 Task: Add Attachment from Google Drive to Card Card0000000119 in Board Board0000000030 in Workspace WS0000000010 in Trello. Add Cover Orange to Card Card0000000119 in Board Board0000000030 in Workspace WS0000000010 in Trello. Add "Add Label …" with "Title" Title0000000119 to Button Button0000000119 to Card Card0000000119 in Board Board0000000030 in Workspace WS0000000010 in Trello. Add Description DS0000000119 to Card Card0000000119 in Board Board0000000030 in Workspace WS0000000010 in Trello. Add Comment CM0000000119 to Card Card0000000119 in Board Board0000000030 in Workspace WS0000000010 in Trello
Action: Mouse moved to (350, 500)
Screenshot: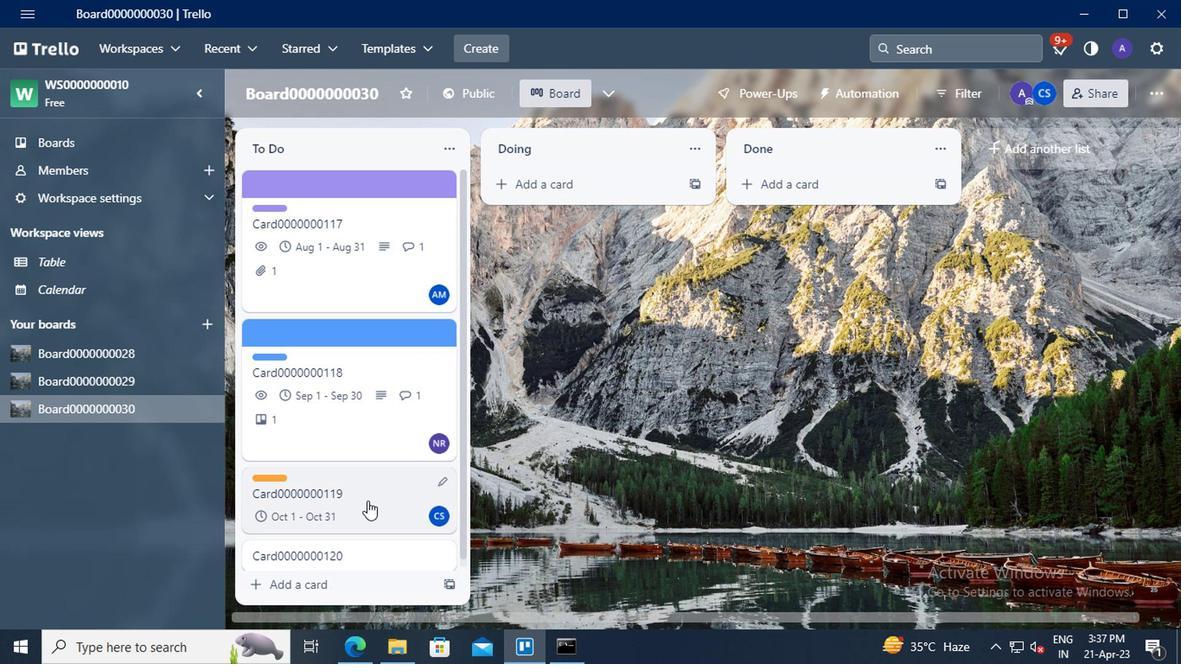 
Action: Mouse pressed left at (350, 500)
Screenshot: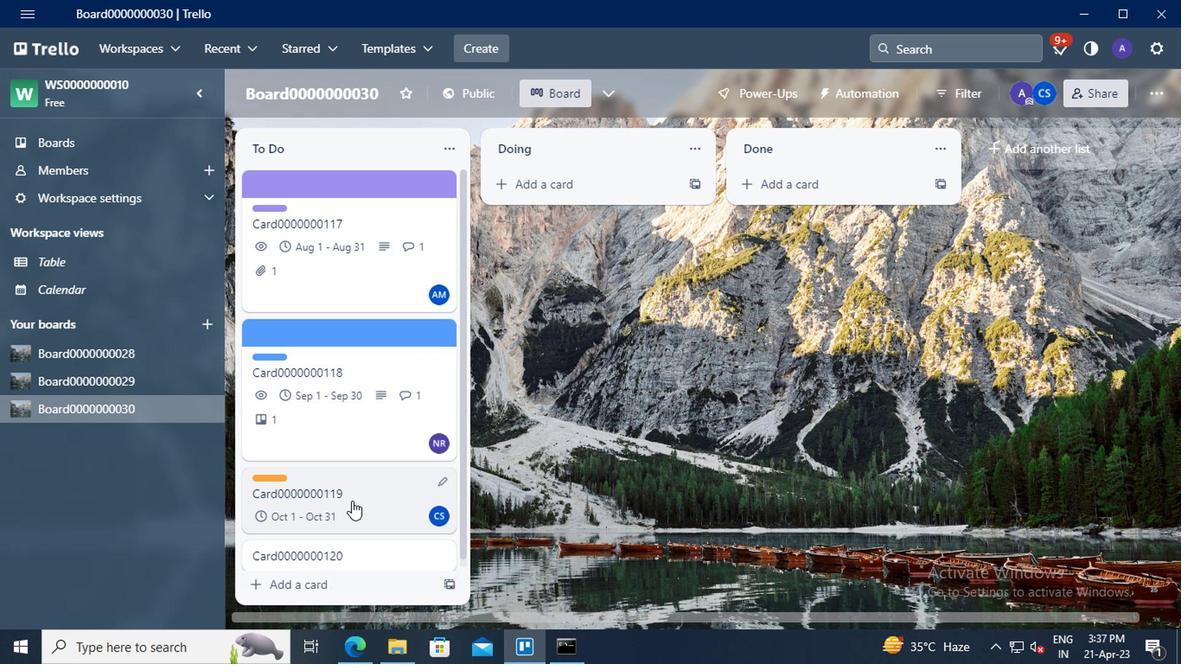 
Action: Mouse moved to (809, 369)
Screenshot: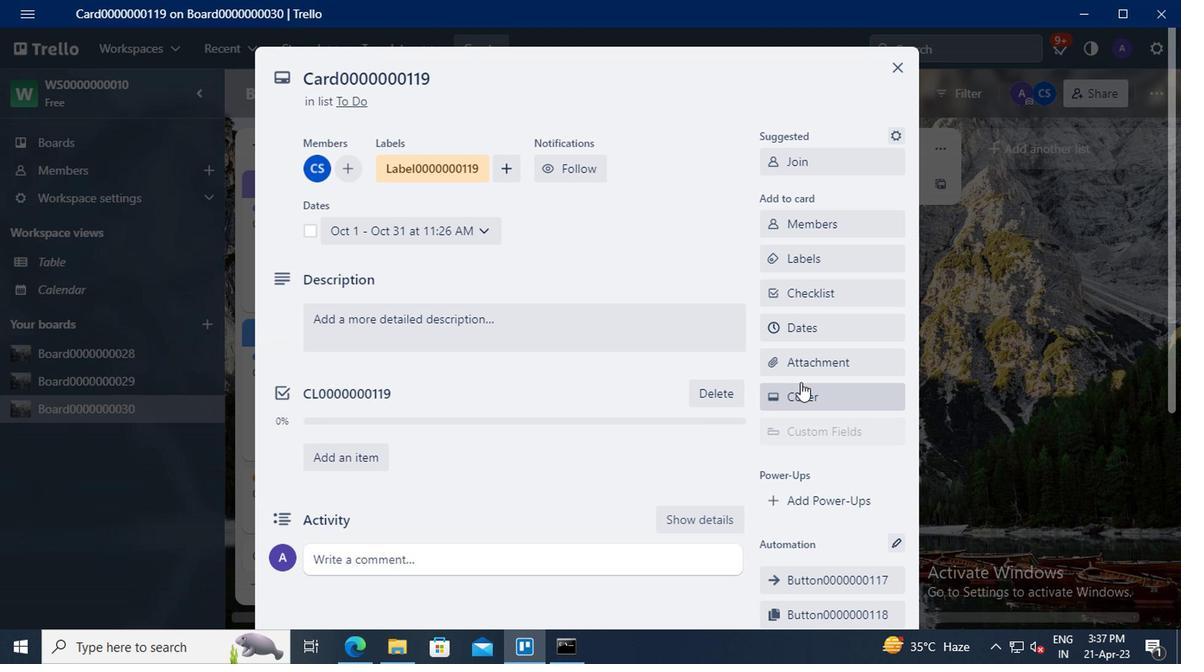 
Action: Mouse pressed left at (809, 369)
Screenshot: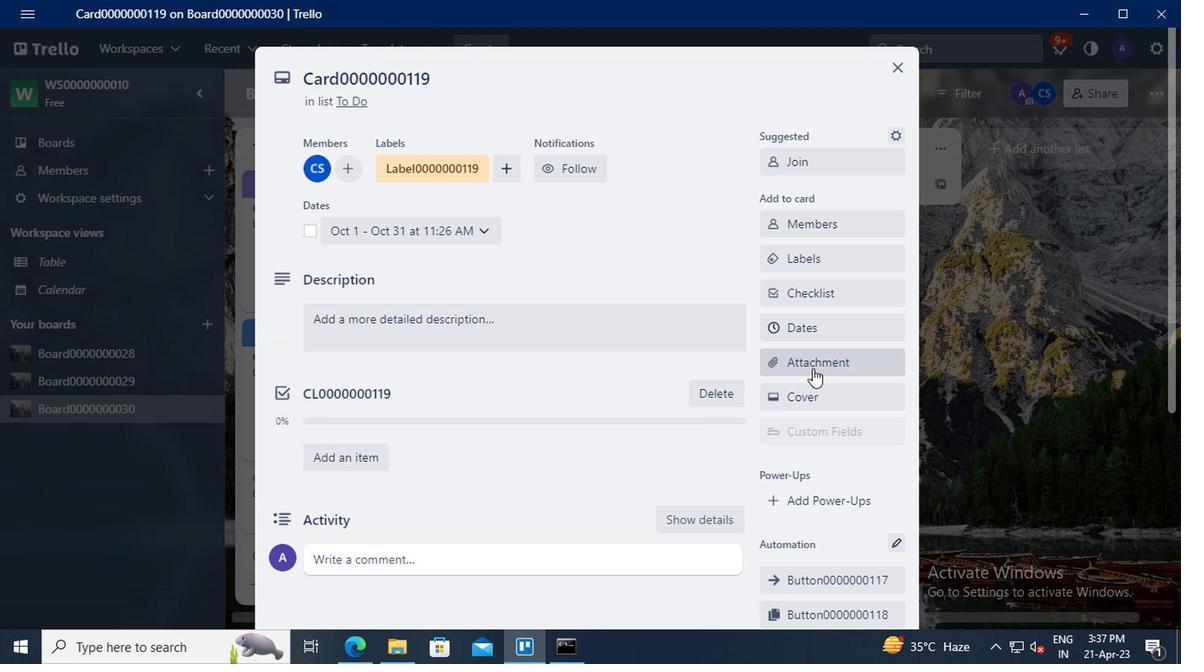 
Action: Mouse moved to (820, 205)
Screenshot: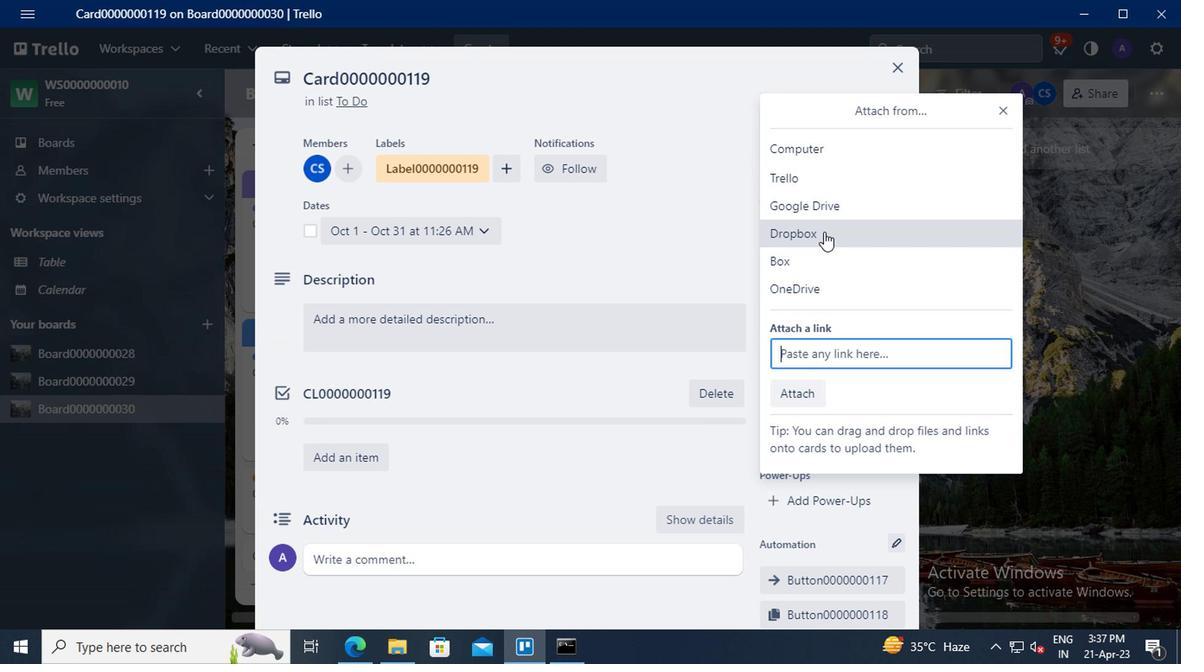 
Action: Mouse pressed left at (820, 205)
Screenshot: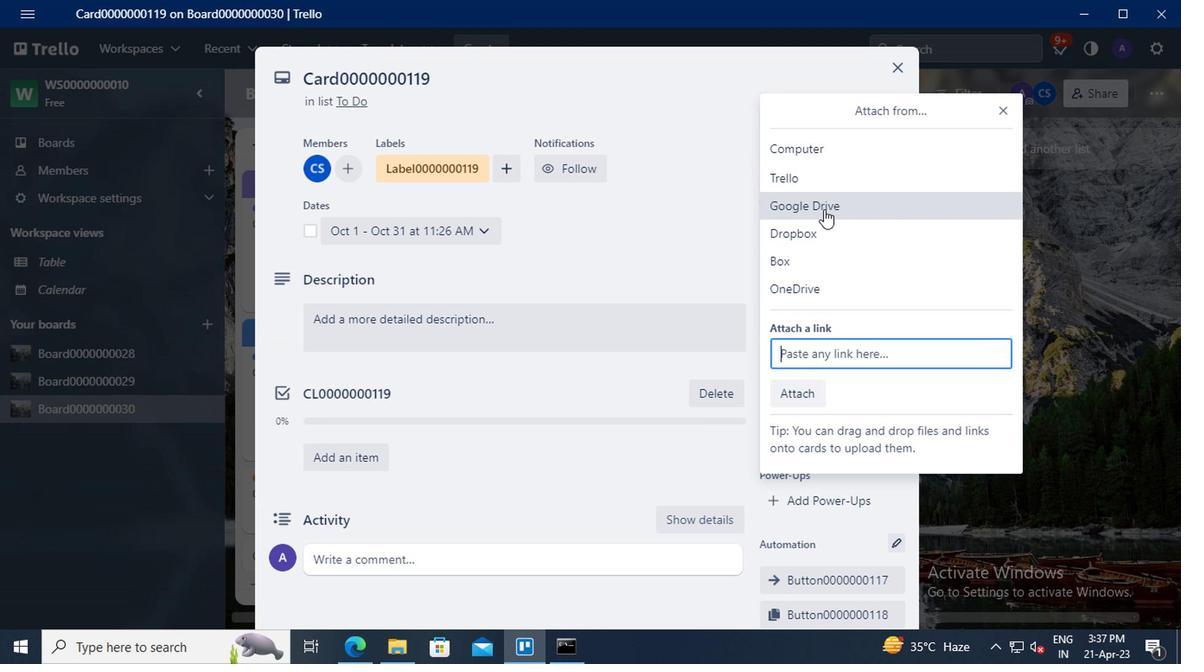 
Action: Mouse moved to (261, 292)
Screenshot: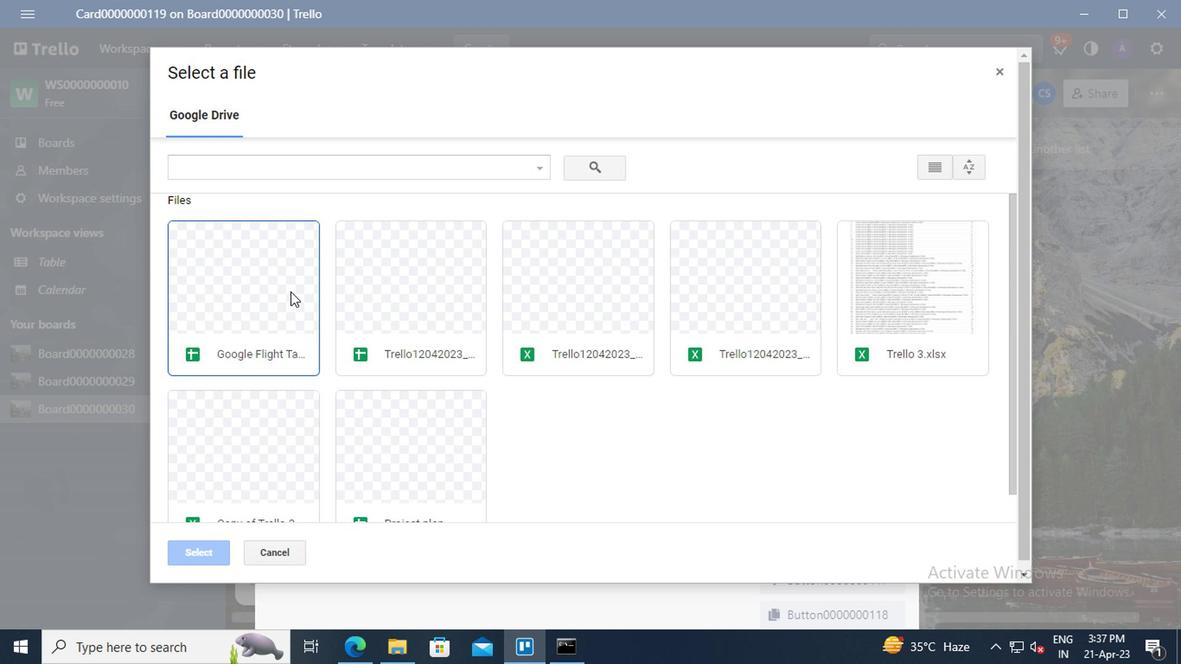 
Action: Mouse pressed left at (261, 292)
Screenshot: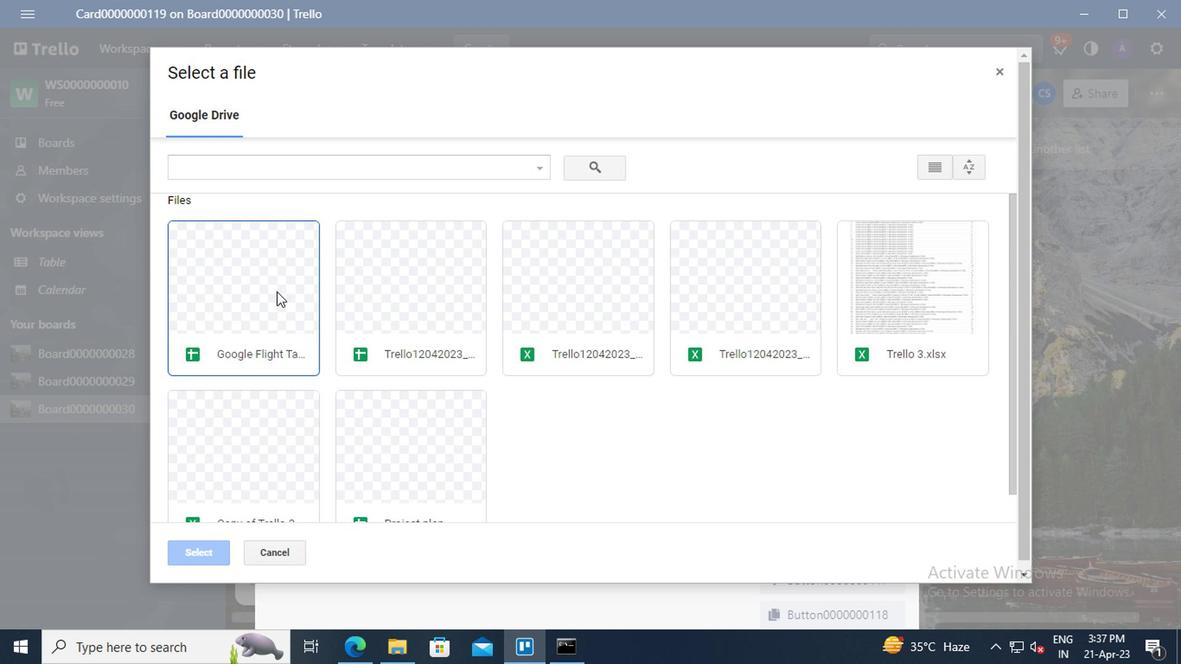 
Action: Mouse moved to (208, 555)
Screenshot: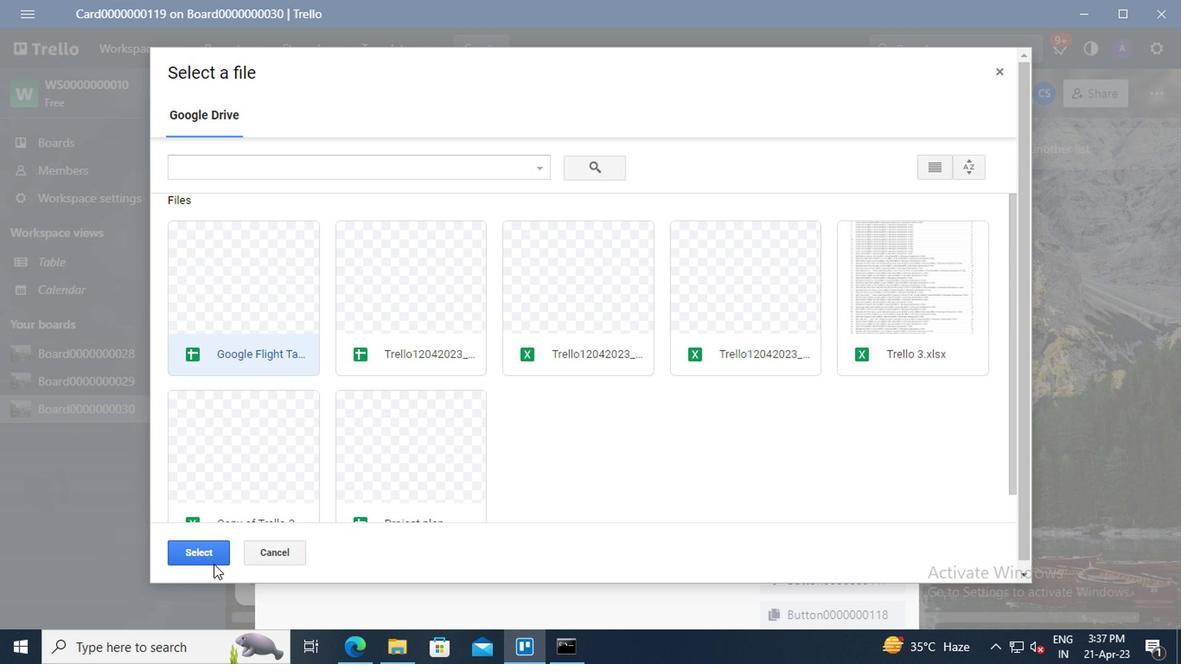 
Action: Mouse pressed left at (208, 555)
Screenshot: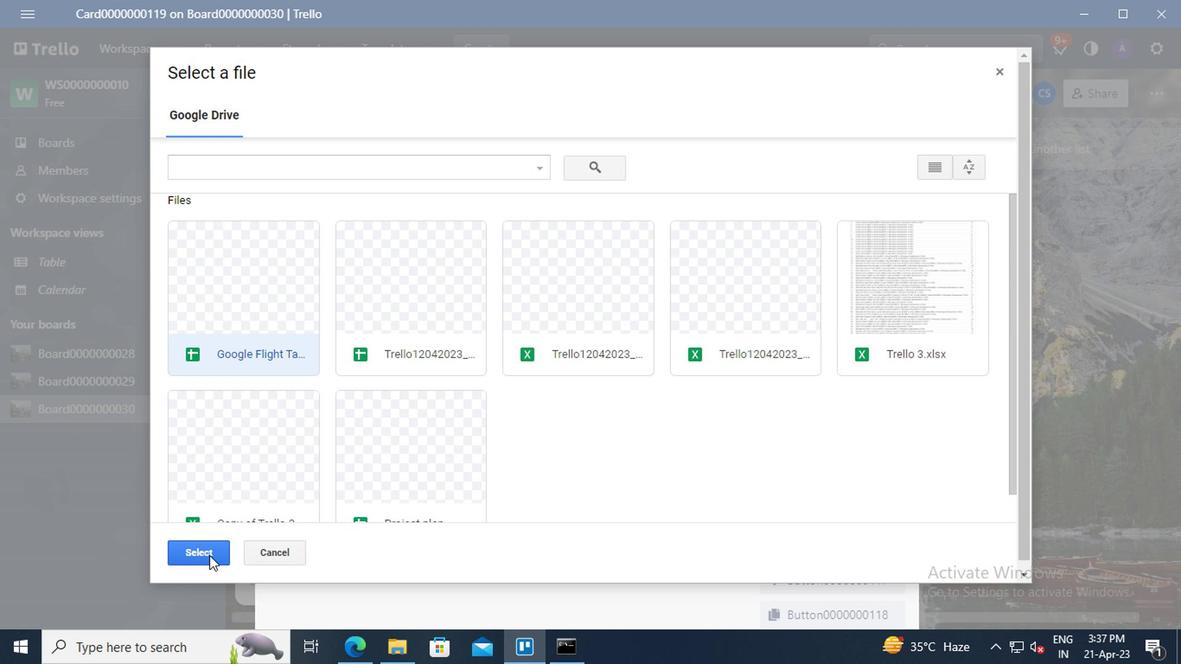 
Action: Mouse moved to (795, 398)
Screenshot: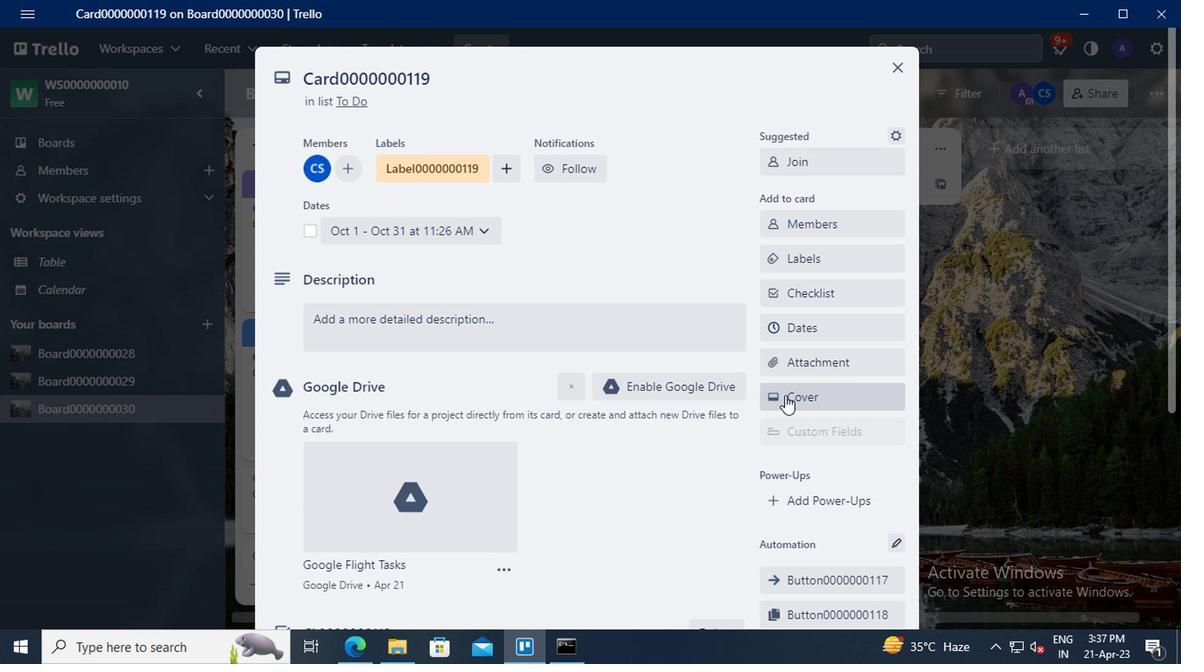 
Action: Mouse pressed left at (795, 398)
Screenshot: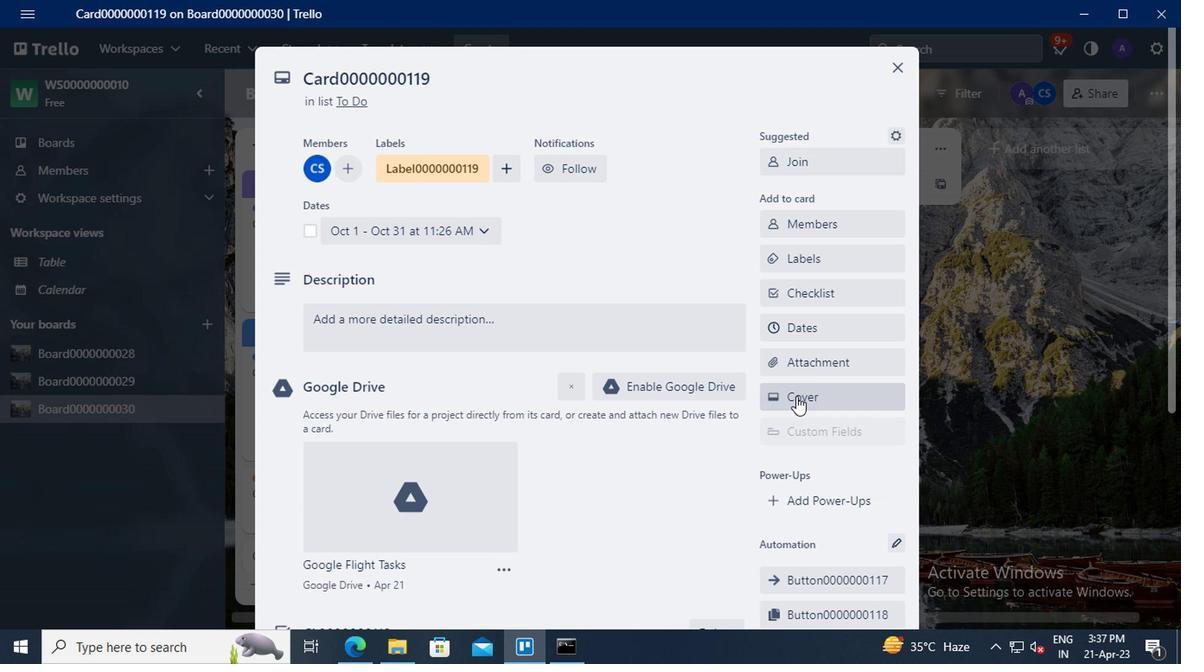 
Action: Mouse moved to (889, 286)
Screenshot: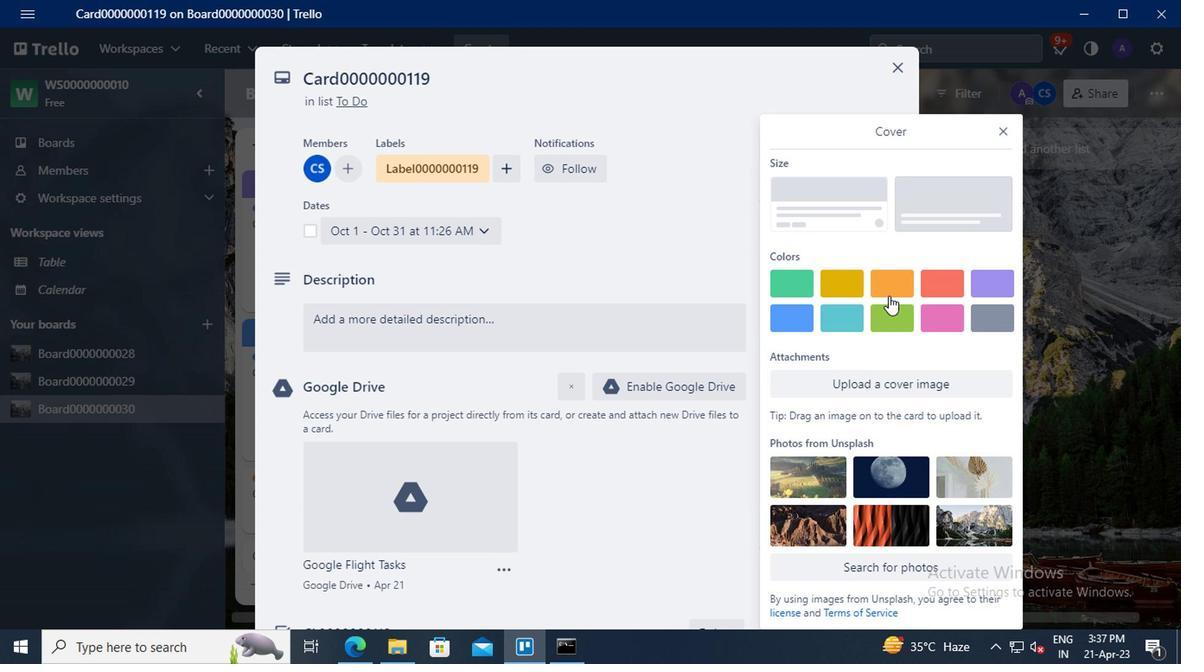 
Action: Mouse pressed left at (889, 286)
Screenshot: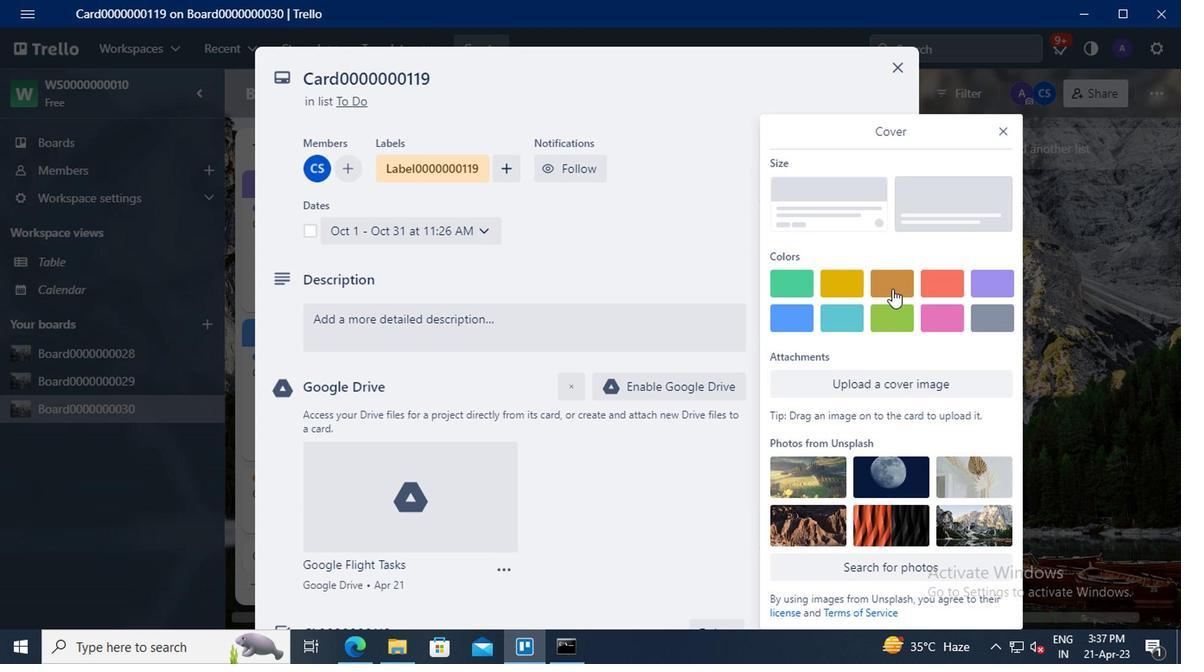 
Action: Mouse moved to (999, 101)
Screenshot: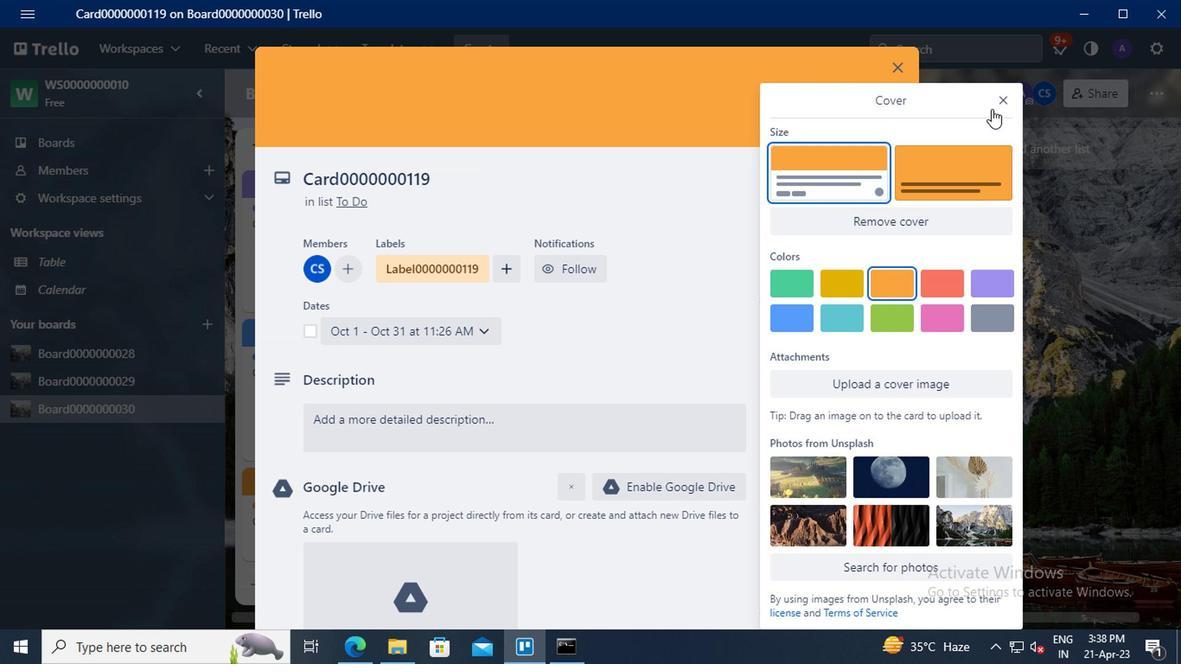 
Action: Mouse pressed left at (999, 101)
Screenshot: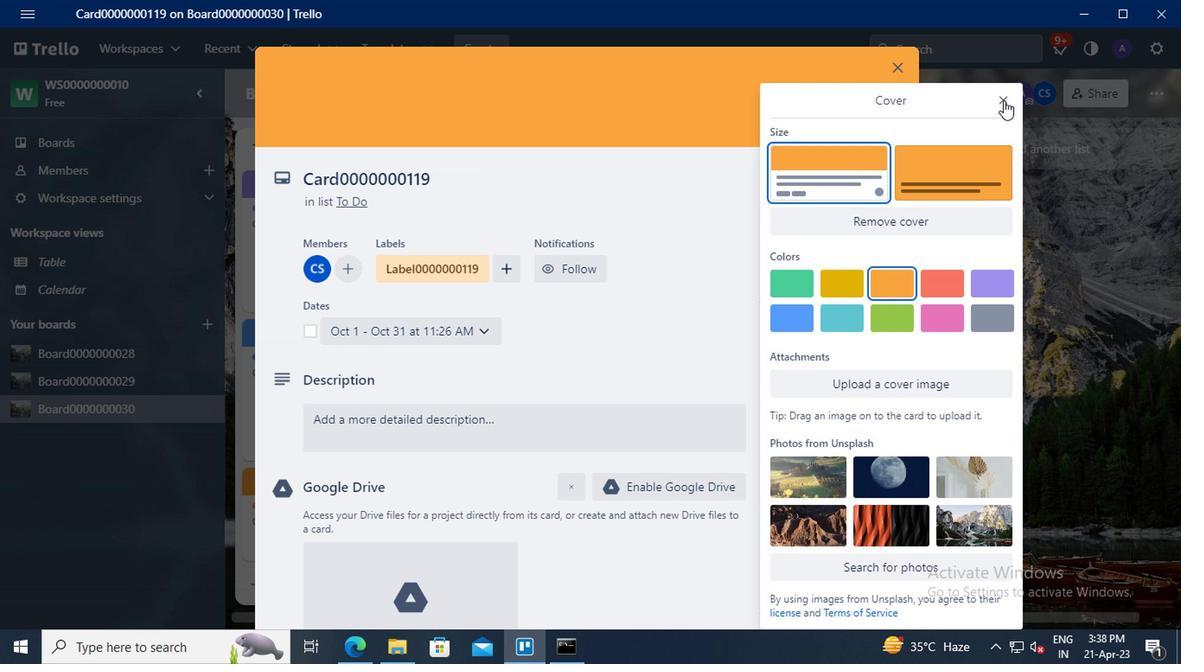 
Action: Mouse moved to (841, 326)
Screenshot: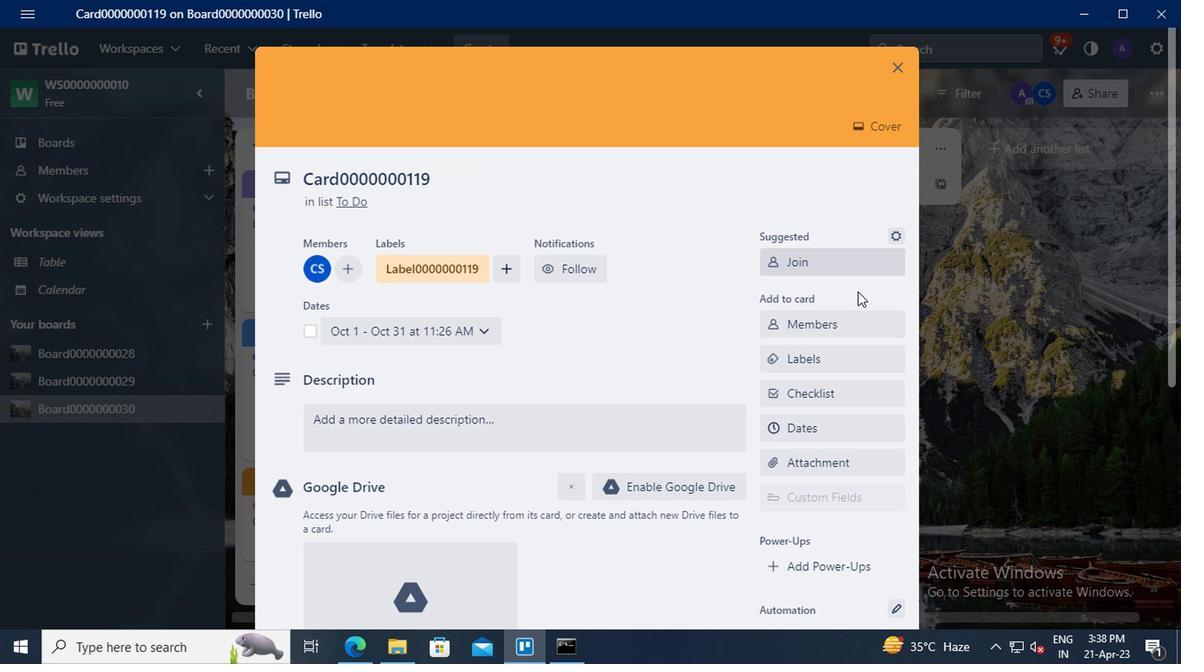 
Action: Mouse scrolled (841, 326) with delta (0, 0)
Screenshot: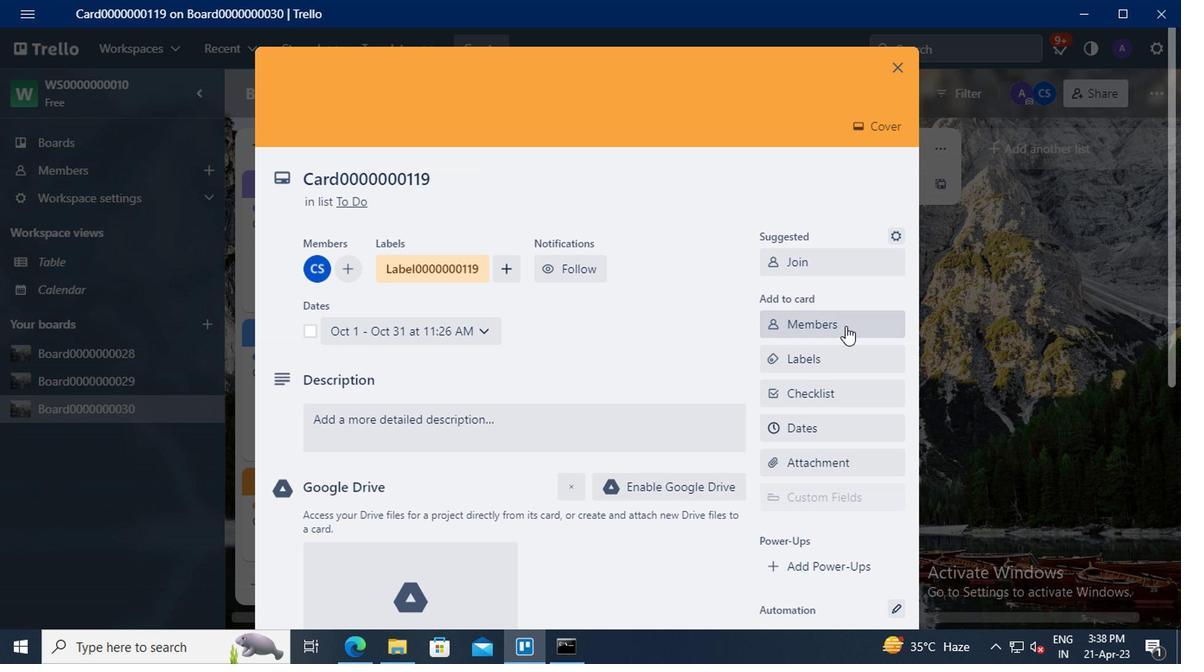 
Action: Mouse scrolled (841, 326) with delta (0, 0)
Screenshot: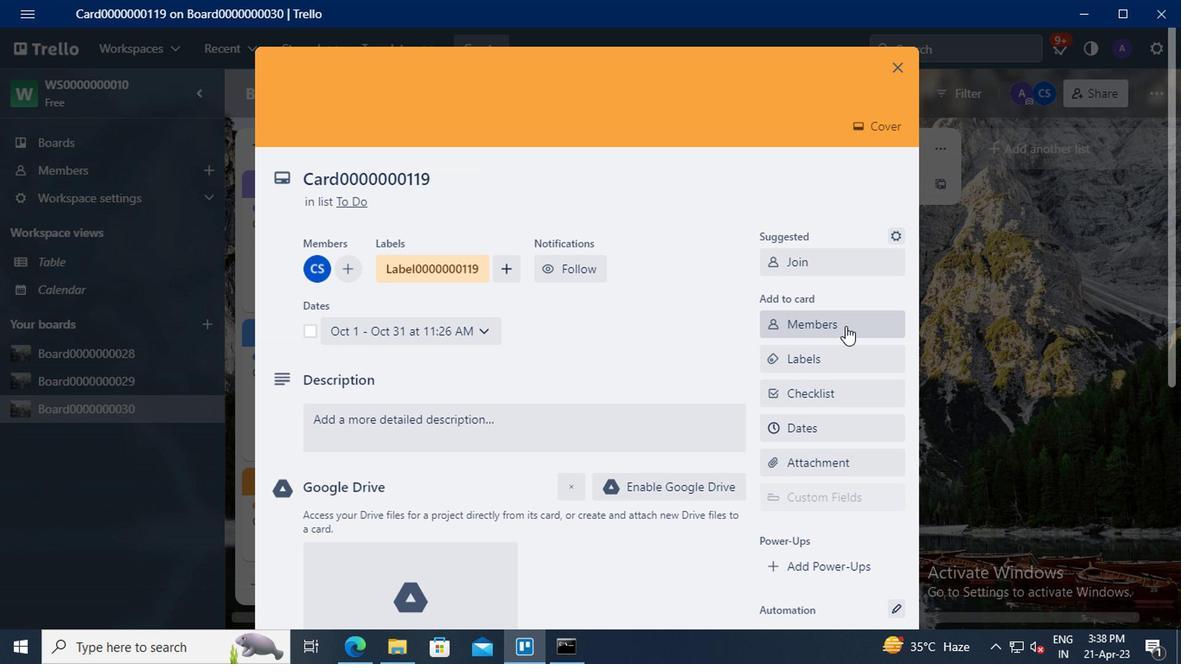 
Action: Mouse scrolled (841, 326) with delta (0, 0)
Screenshot: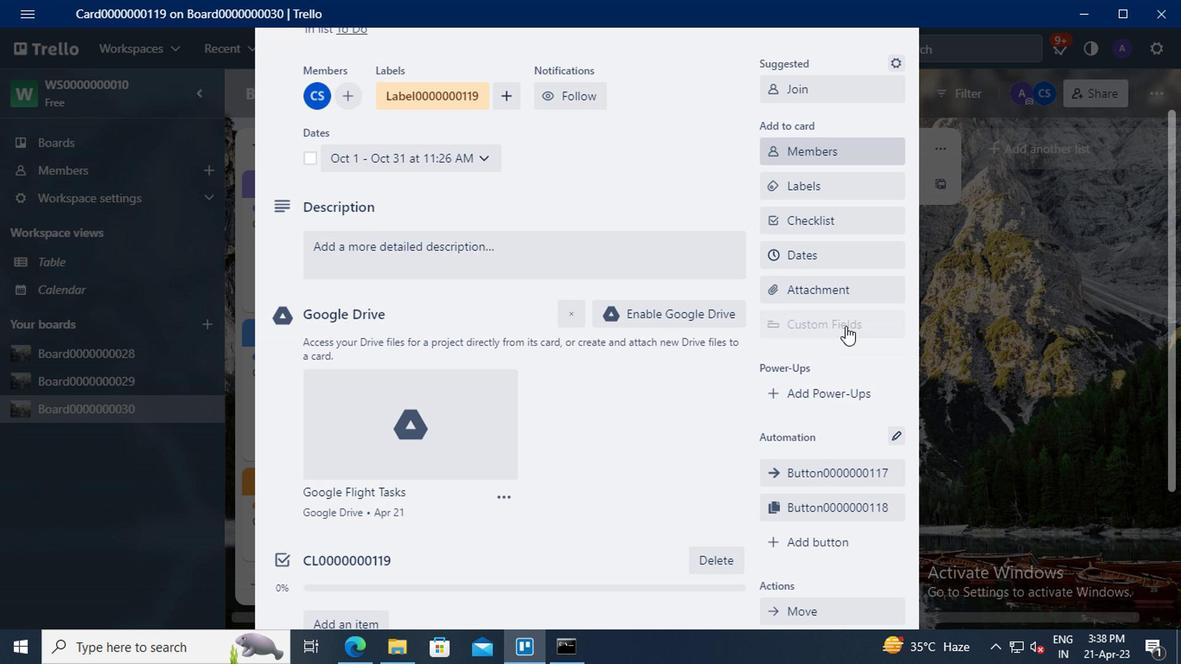 
Action: Mouse moved to (838, 458)
Screenshot: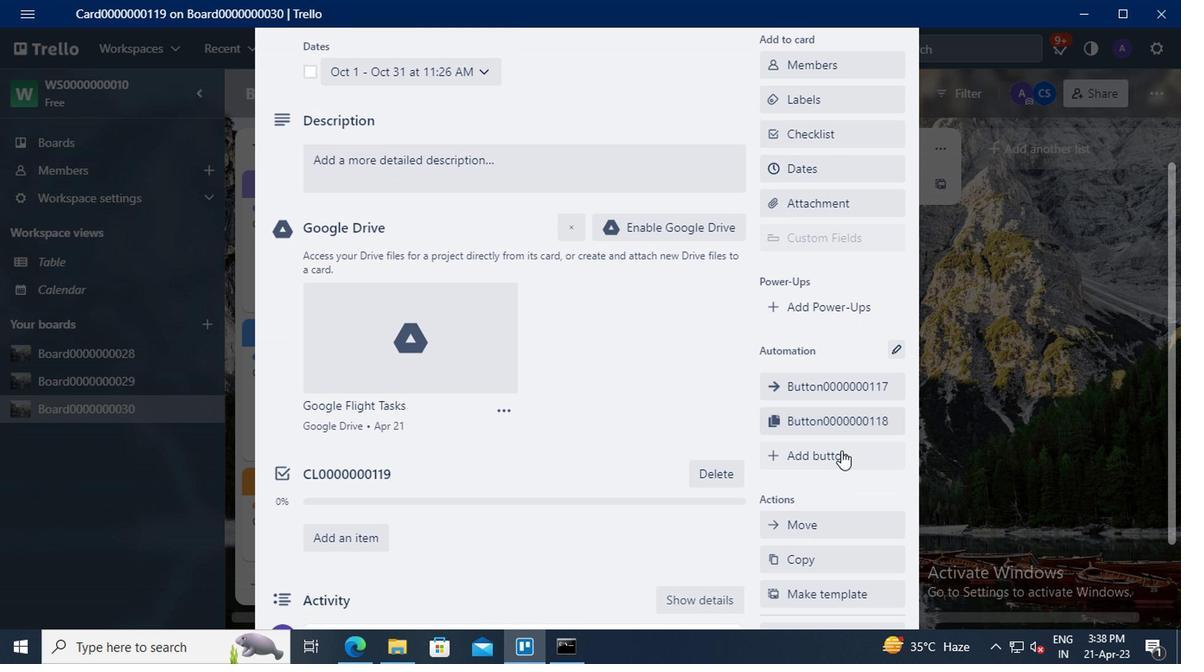 
Action: Mouse pressed left at (838, 458)
Screenshot: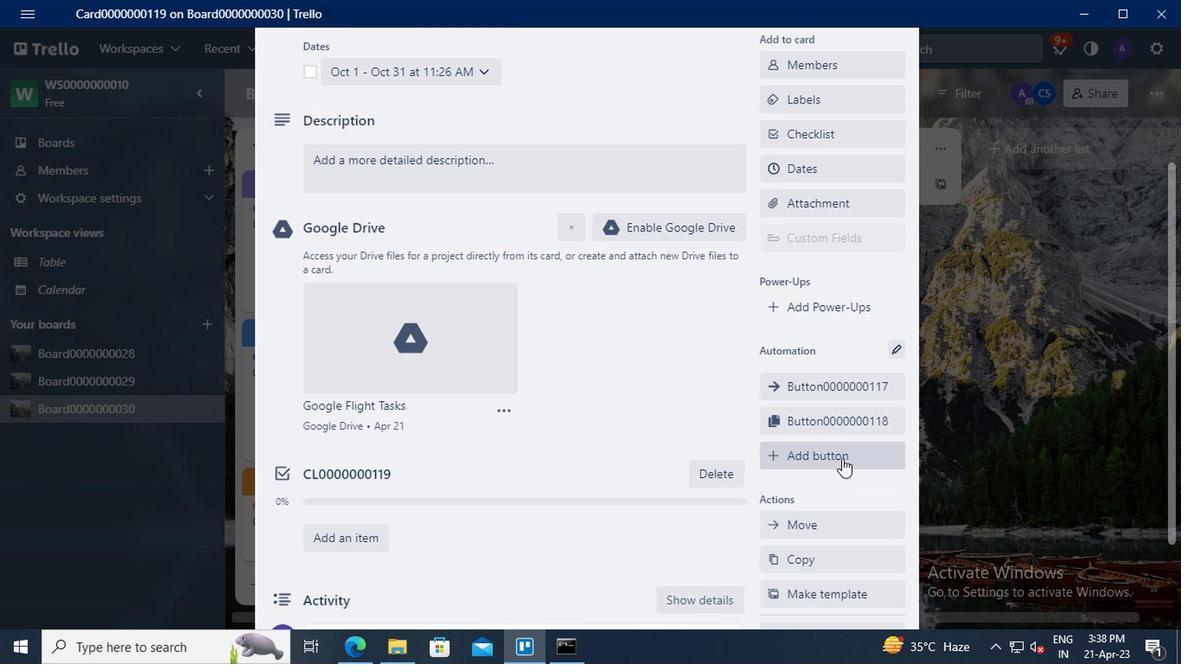 
Action: Mouse moved to (832, 234)
Screenshot: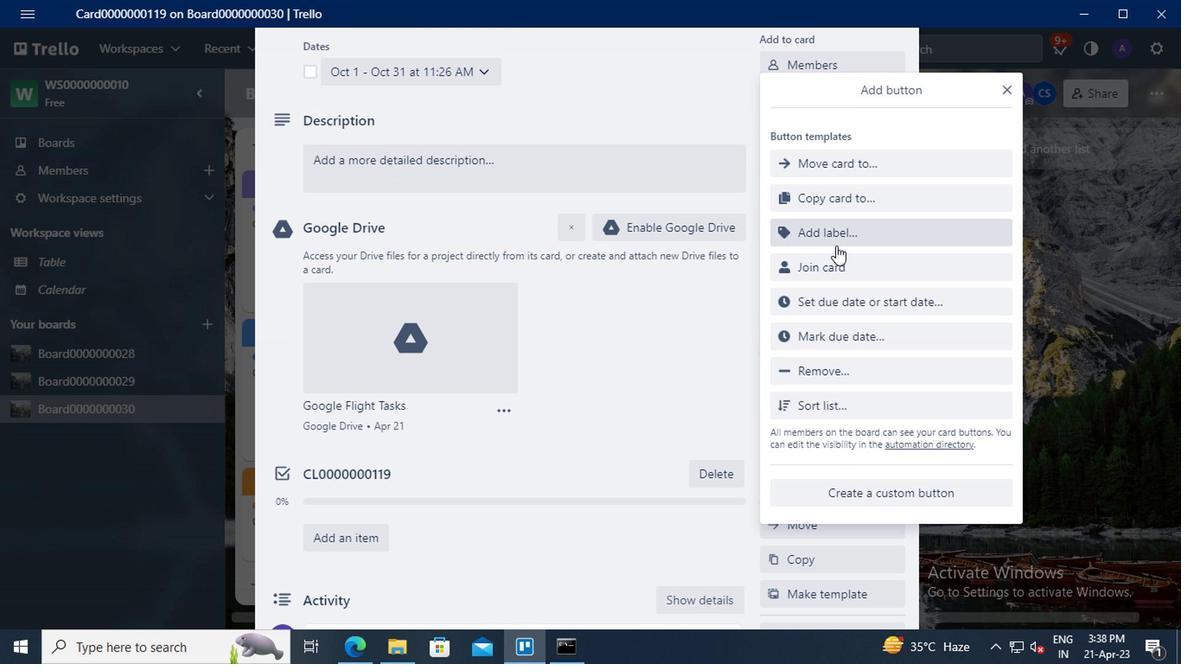 
Action: Mouse pressed left at (832, 234)
Screenshot: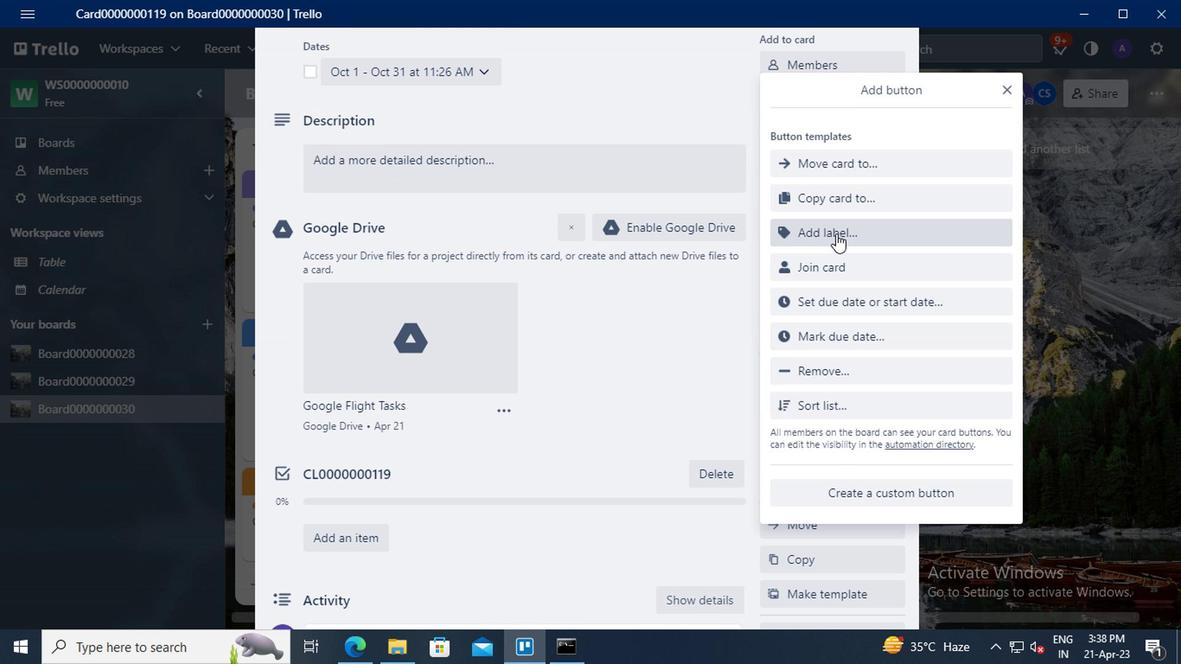 
Action: Mouse moved to (837, 188)
Screenshot: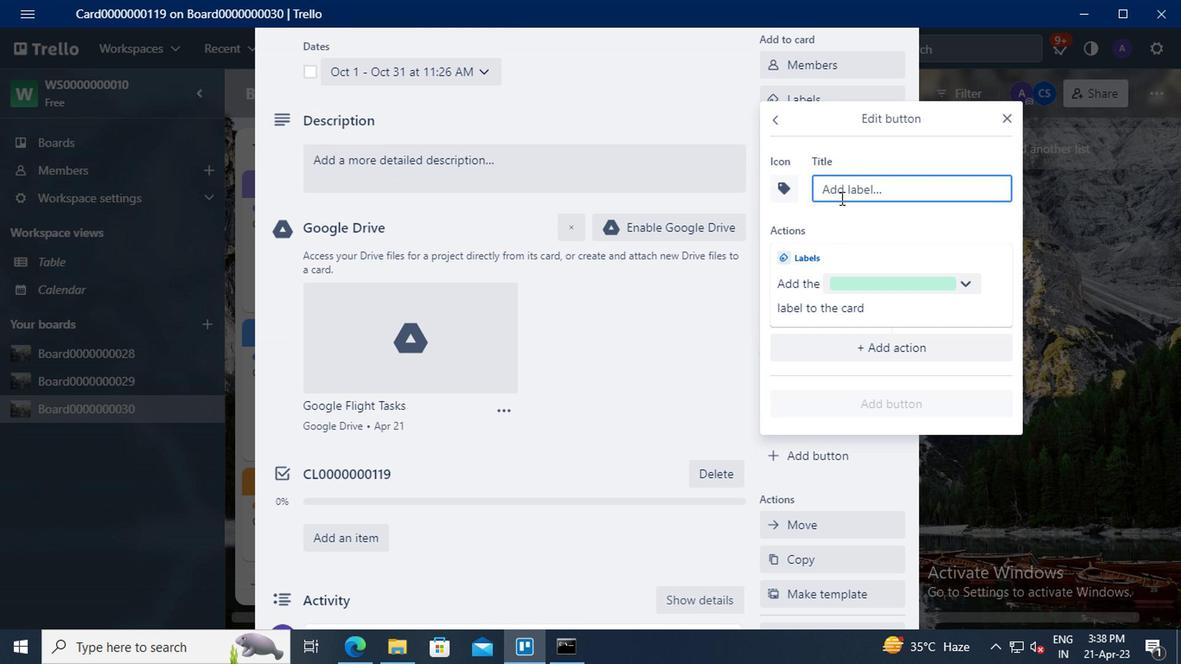 
Action: Mouse pressed left at (837, 188)
Screenshot: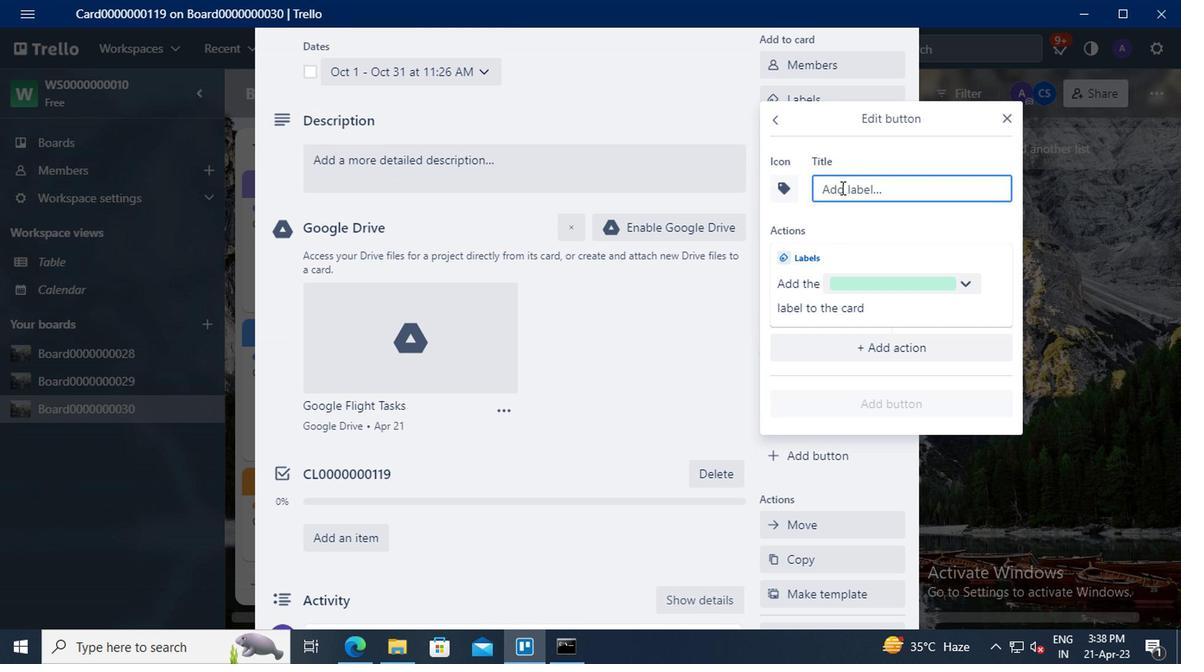 
Action: Key pressed <Key.shift>TITLE0000000119
Screenshot: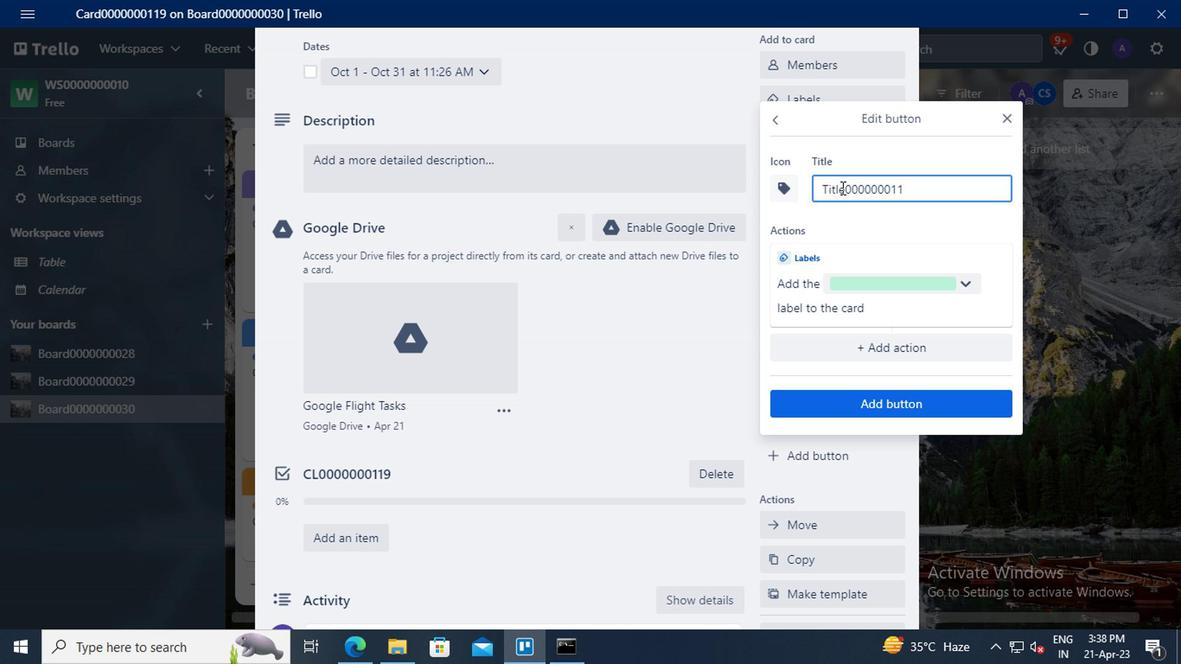 
Action: Mouse moved to (872, 404)
Screenshot: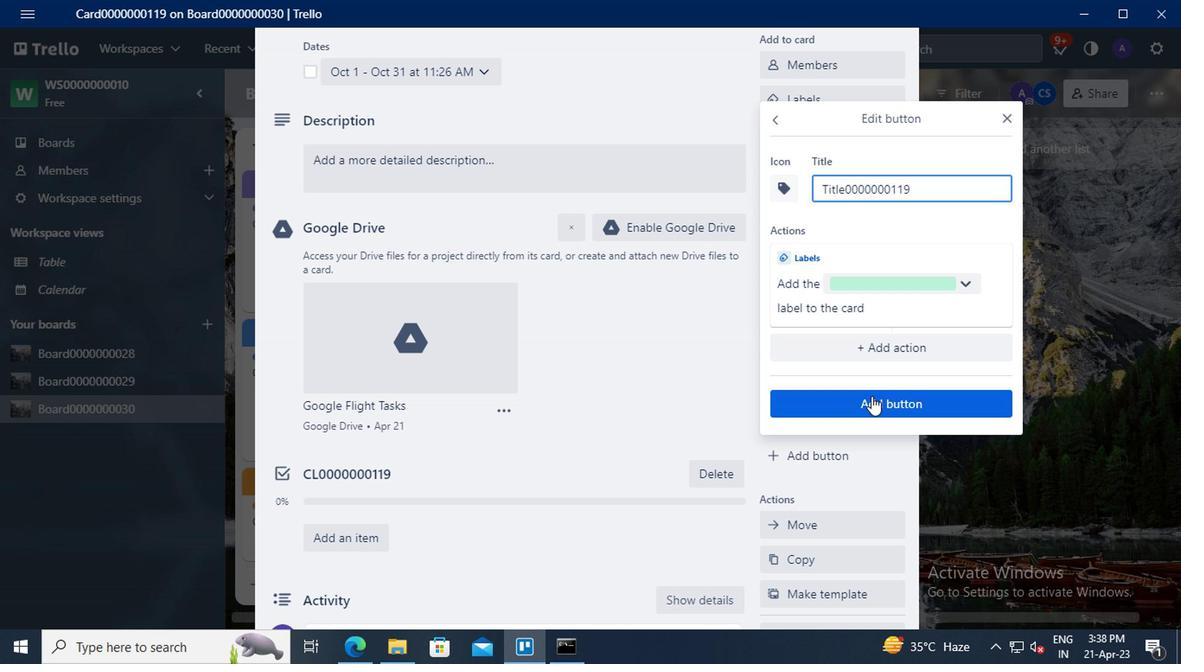 
Action: Mouse pressed left at (872, 404)
Screenshot: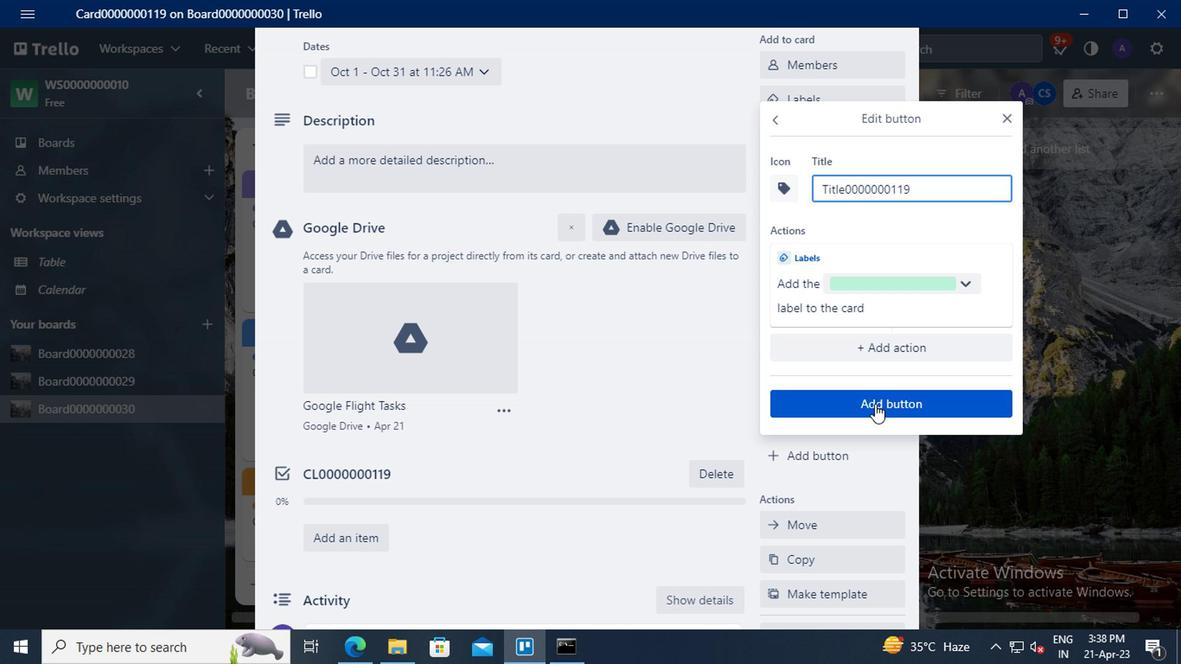 
Action: Mouse moved to (600, 421)
Screenshot: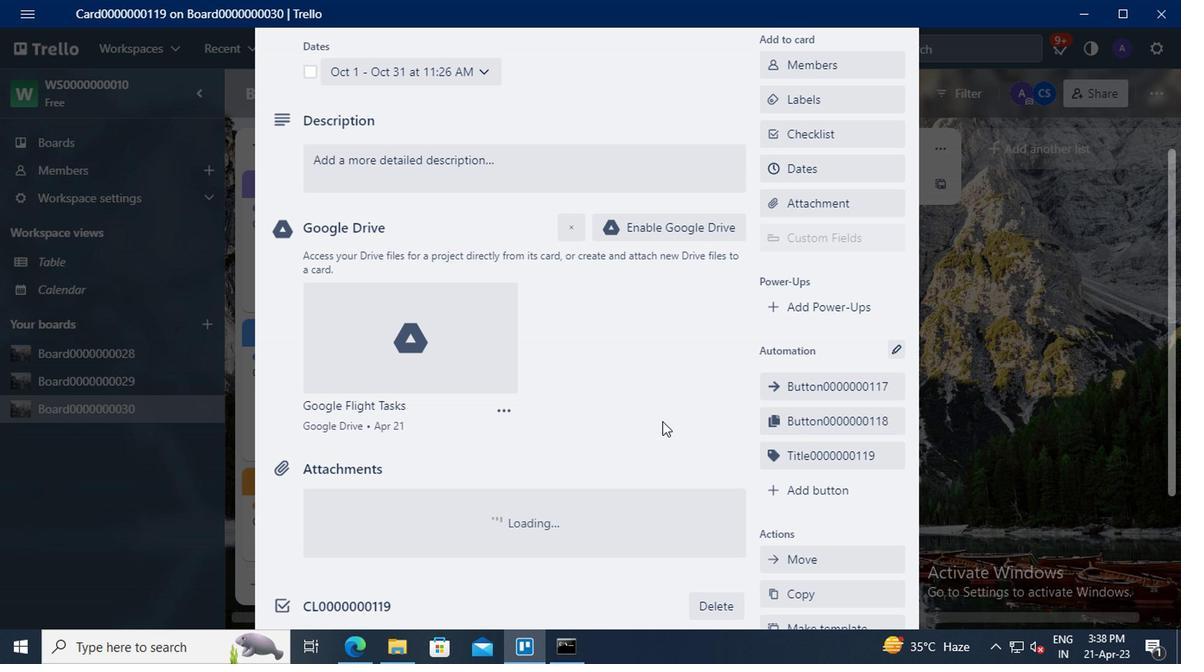 
Action: Mouse scrolled (600, 422) with delta (0, 0)
Screenshot: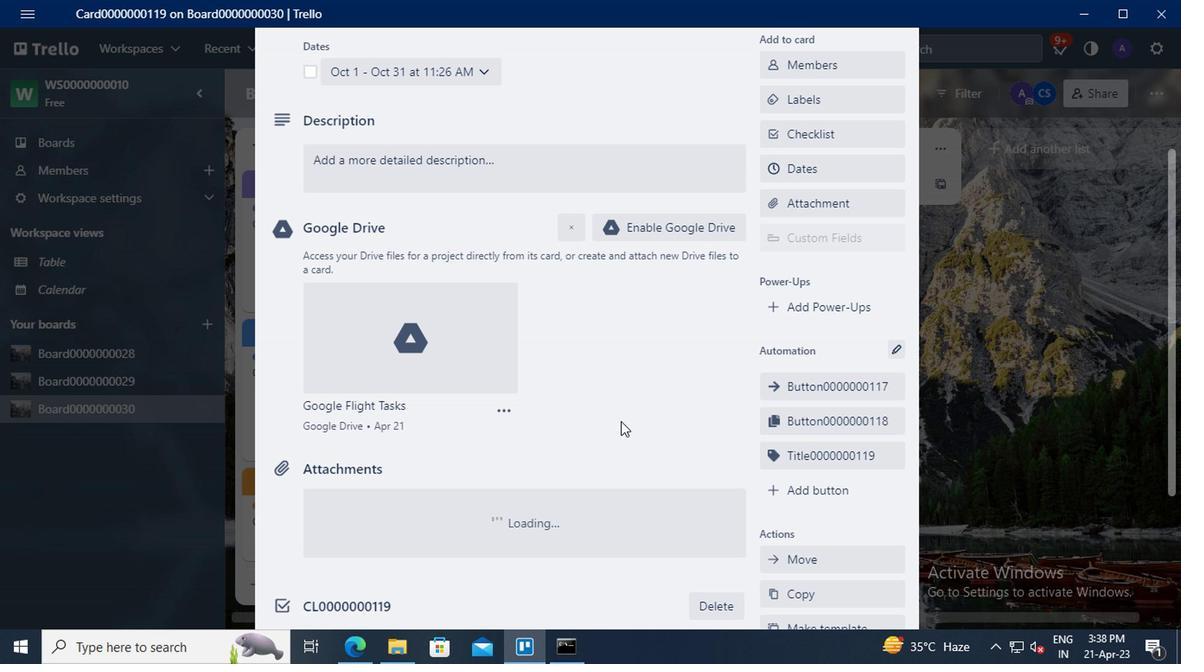 
Action: Mouse scrolled (600, 422) with delta (0, 0)
Screenshot: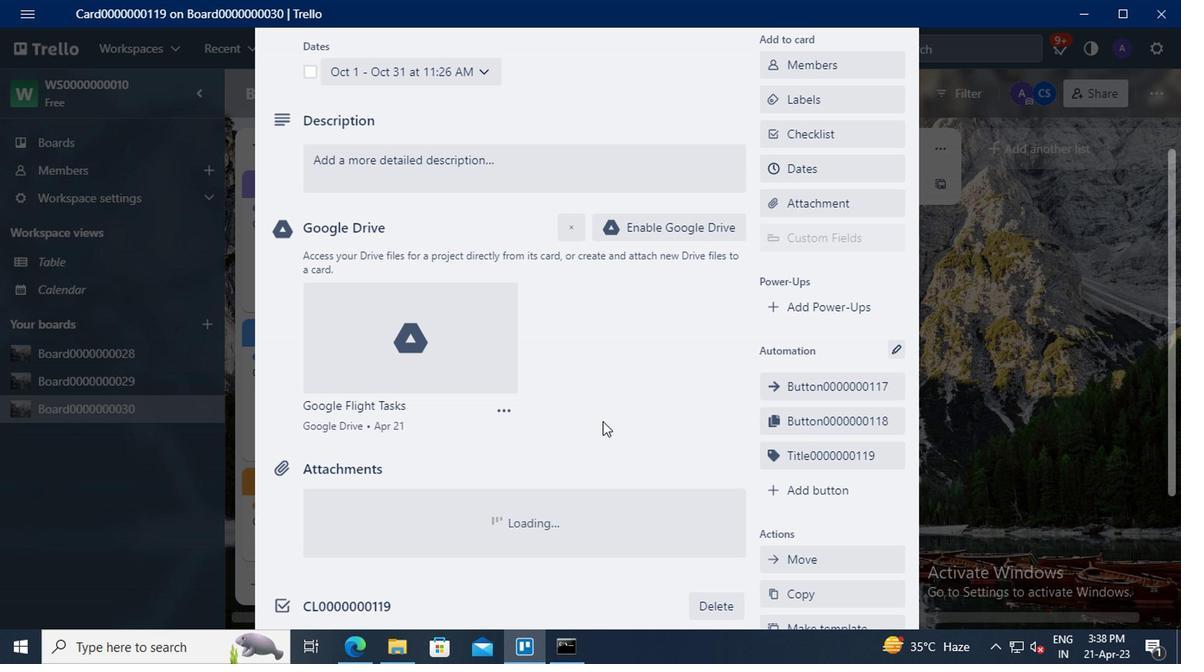 
Action: Mouse moved to (366, 343)
Screenshot: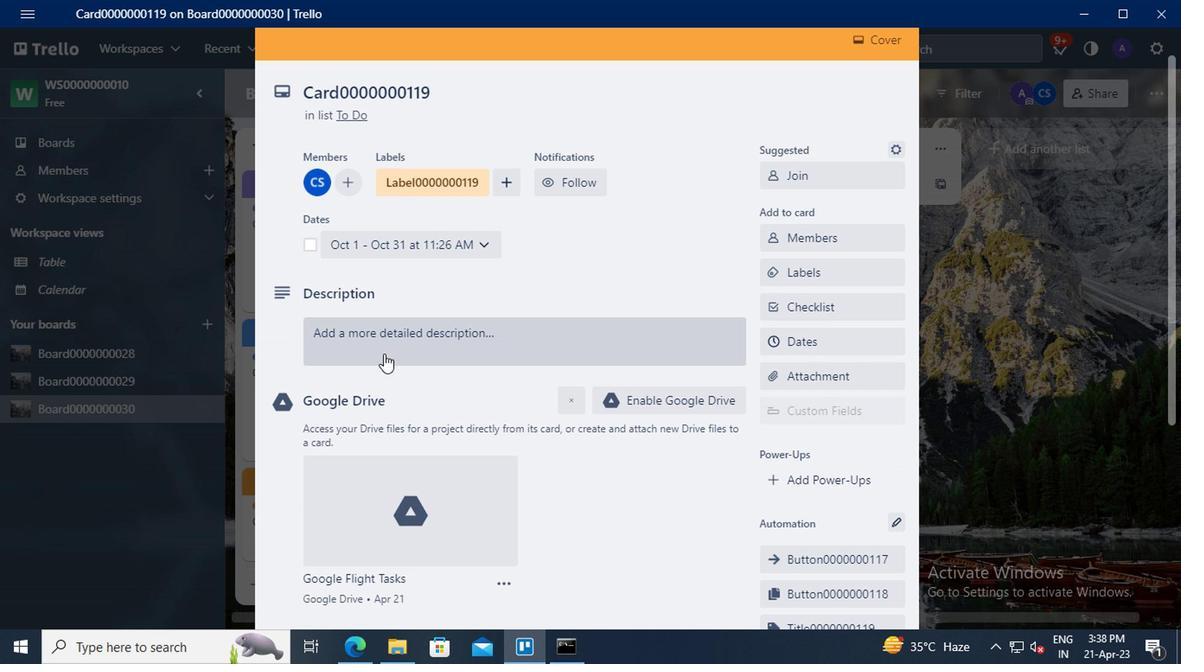 
Action: Mouse pressed left at (366, 343)
Screenshot: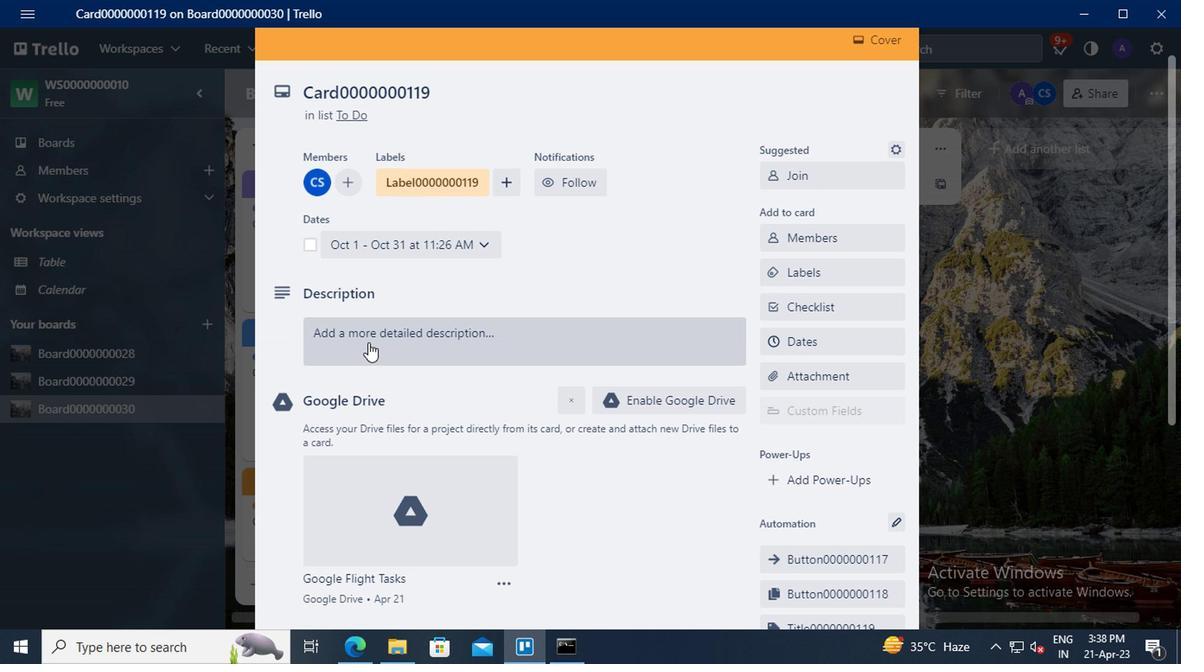 
Action: Mouse moved to (328, 395)
Screenshot: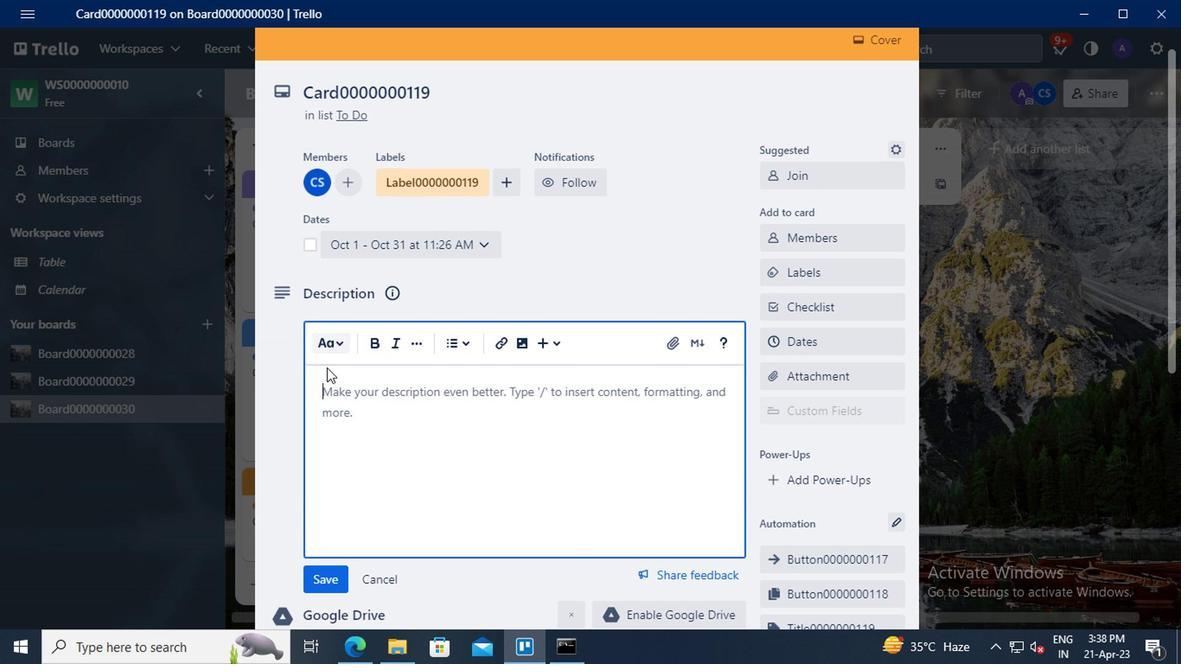 
Action: Mouse pressed left at (328, 395)
Screenshot: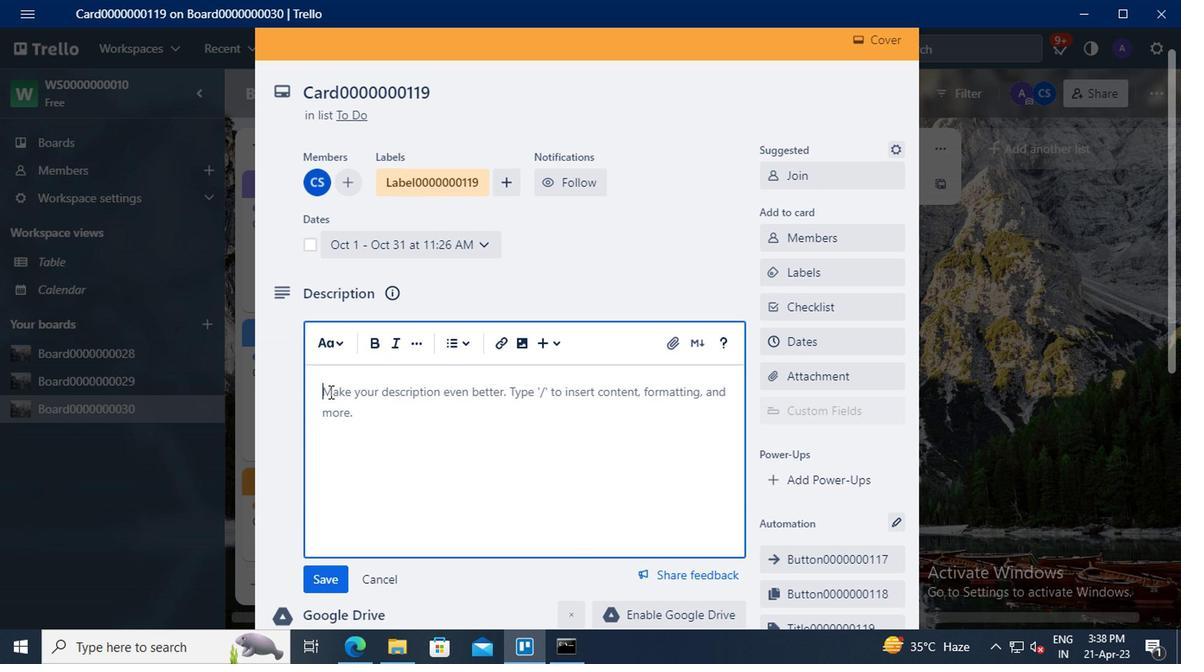 
Action: Key pressed <Key.shift>DS0000000119
Screenshot: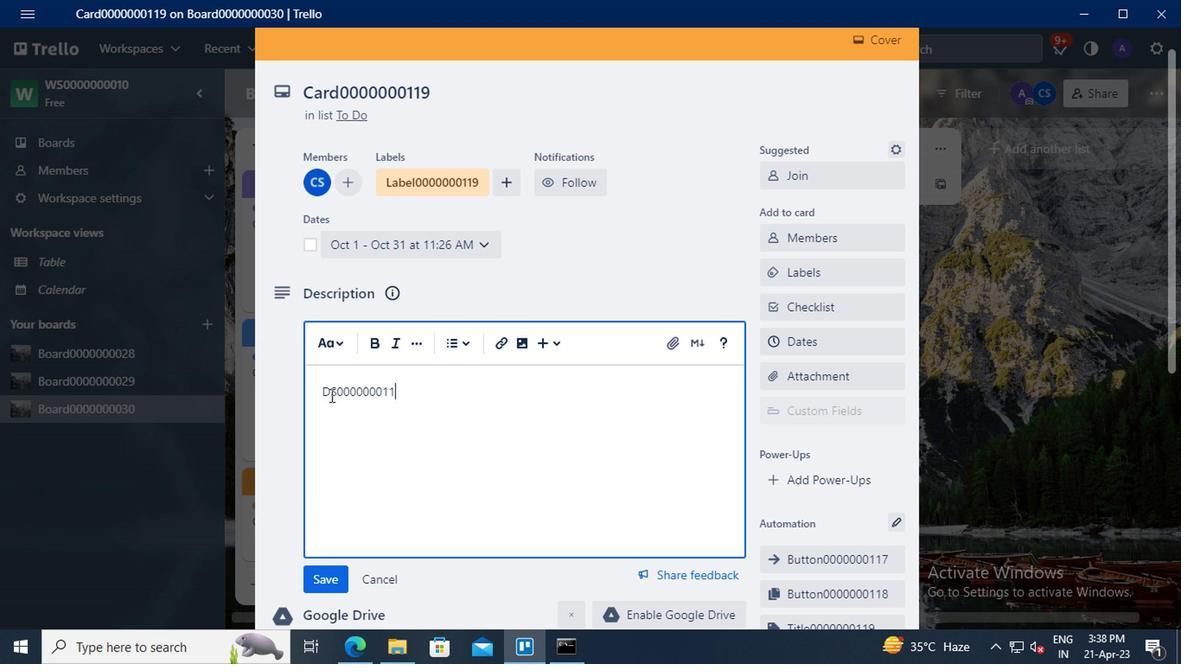 
Action: Mouse scrolled (328, 395) with delta (0, 0)
Screenshot: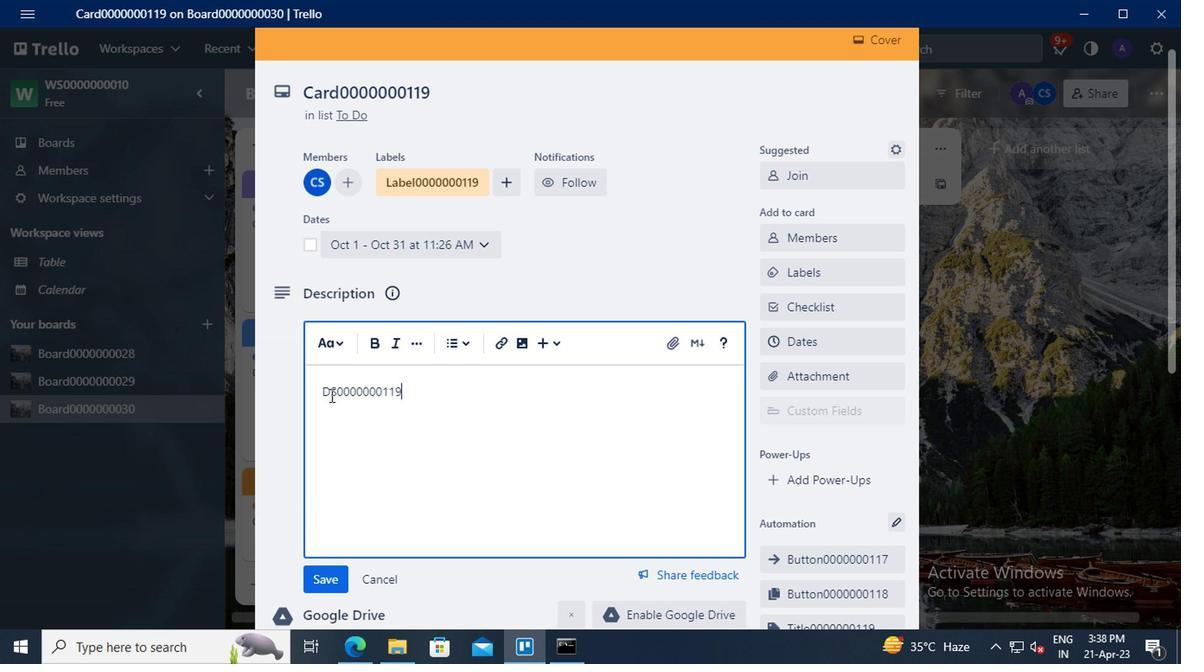 
Action: Mouse scrolled (328, 395) with delta (0, 0)
Screenshot: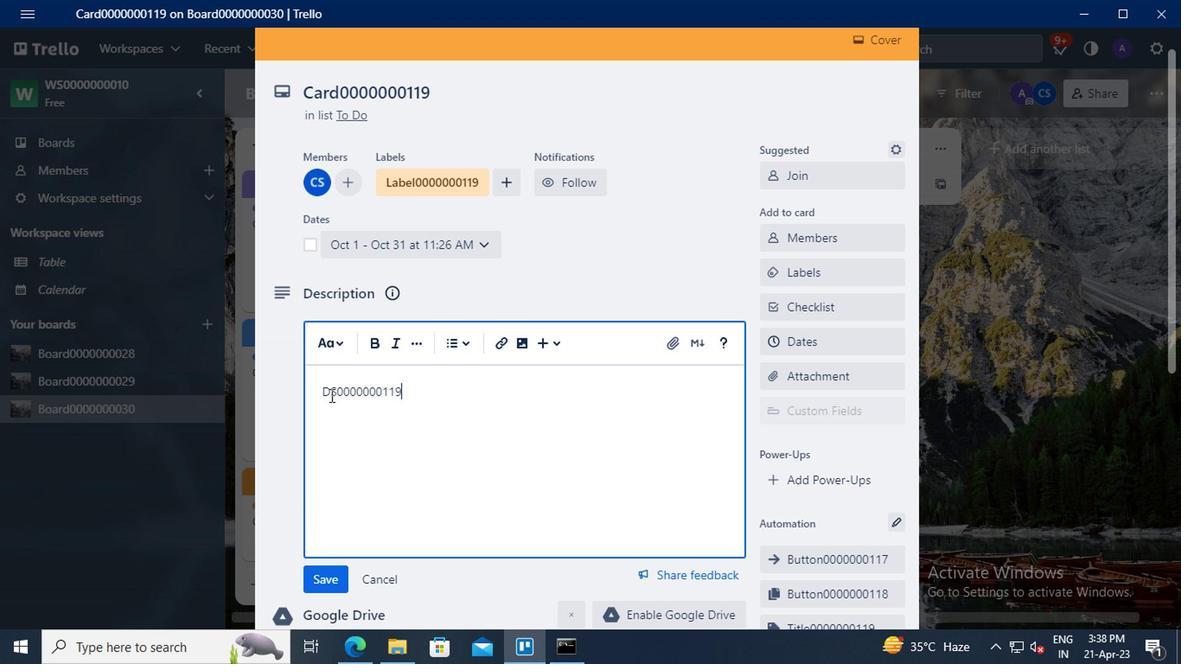 
Action: Mouse moved to (328, 404)
Screenshot: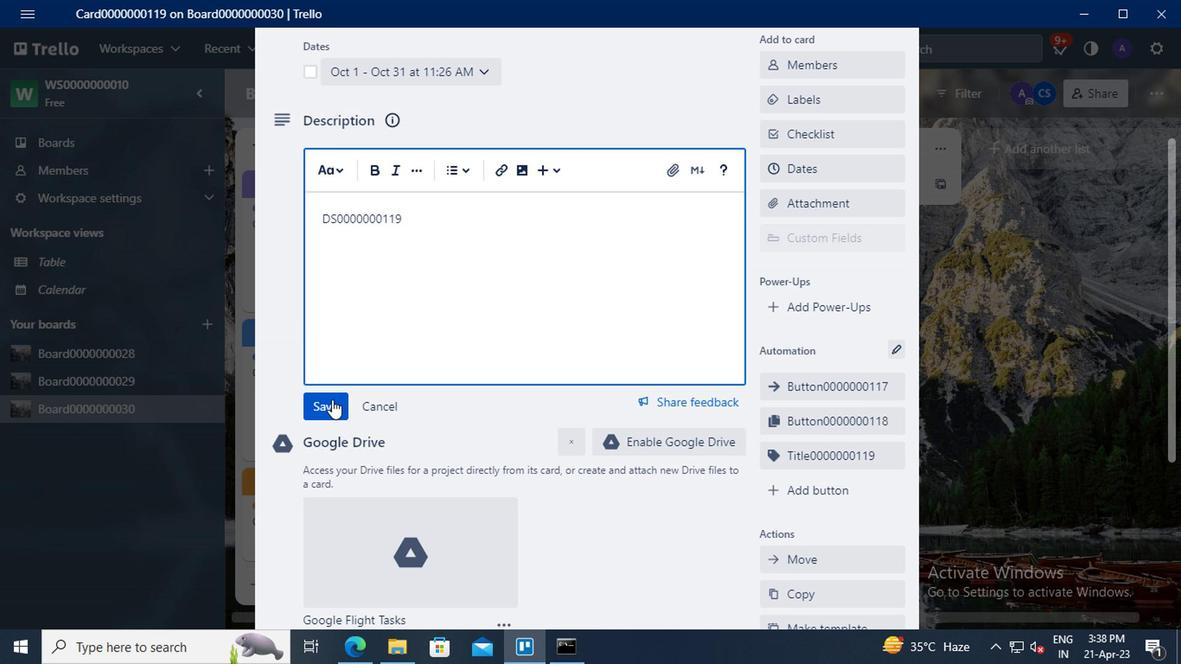 
Action: Mouse pressed left at (328, 404)
Screenshot: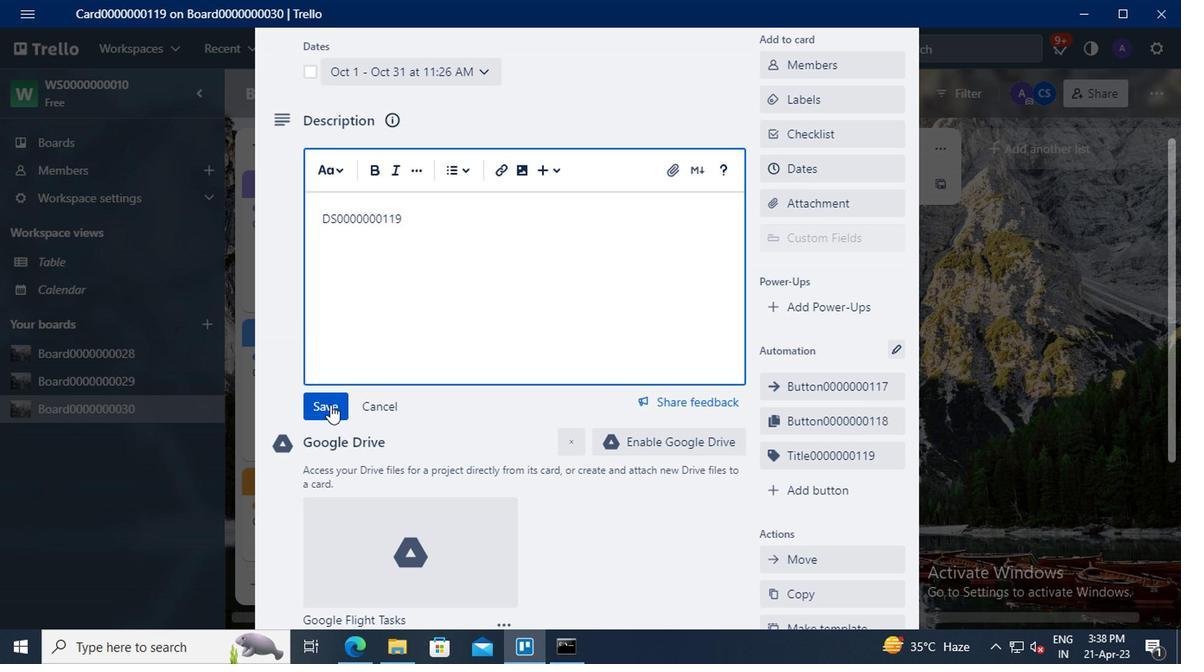
Action: Mouse scrolled (328, 404) with delta (0, 0)
Screenshot: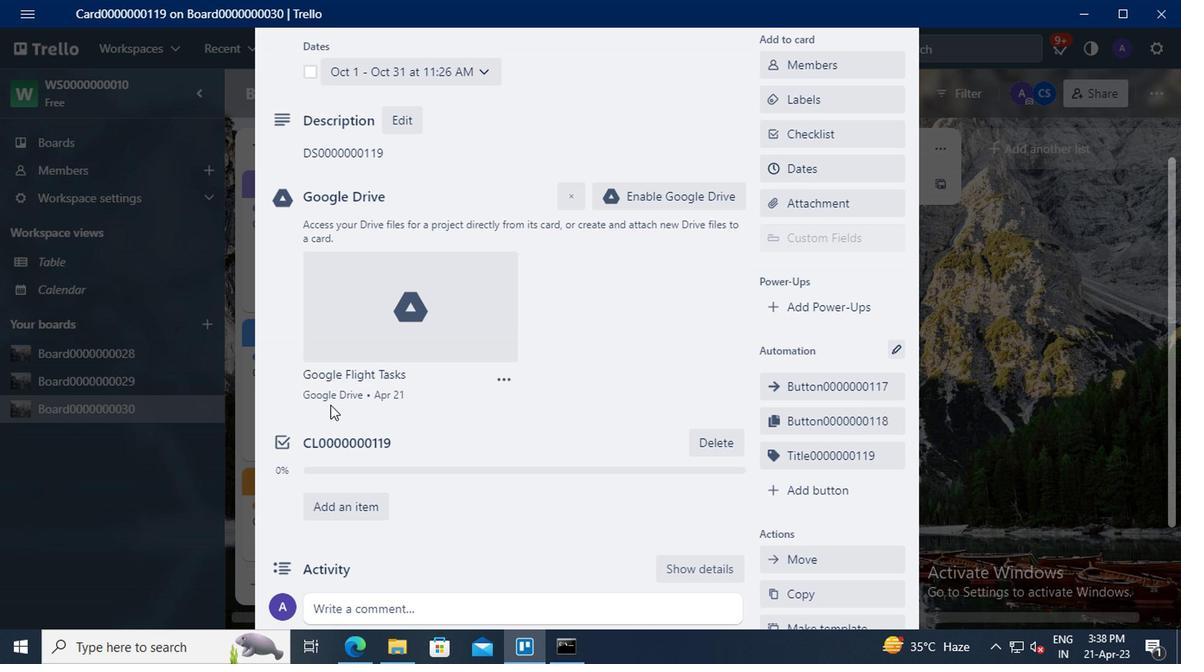 
Action: Mouse moved to (356, 520)
Screenshot: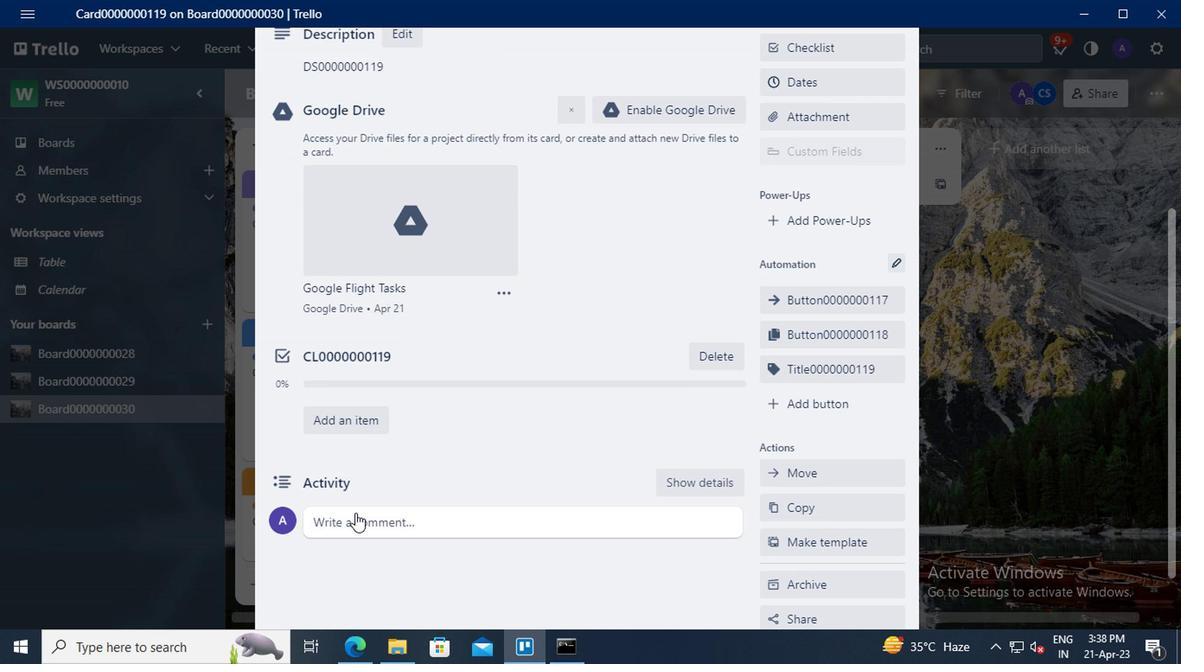 
Action: Mouse pressed left at (356, 520)
Screenshot: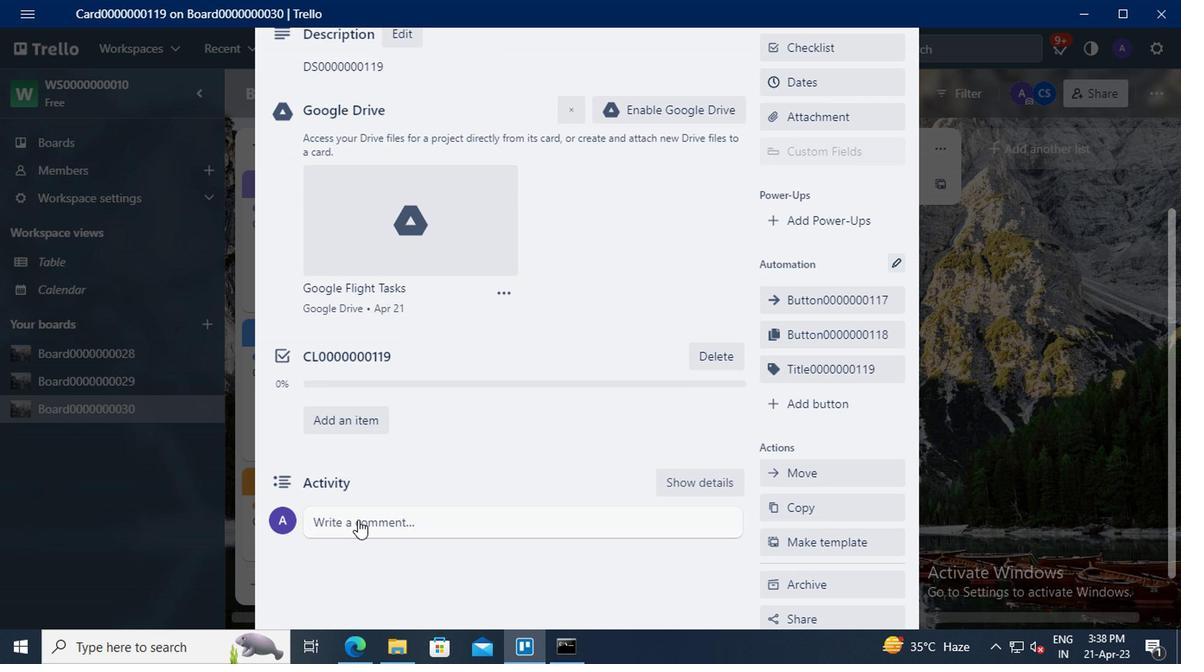 
Action: Key pressed <Key.shift>CM0000000119
Screenshot: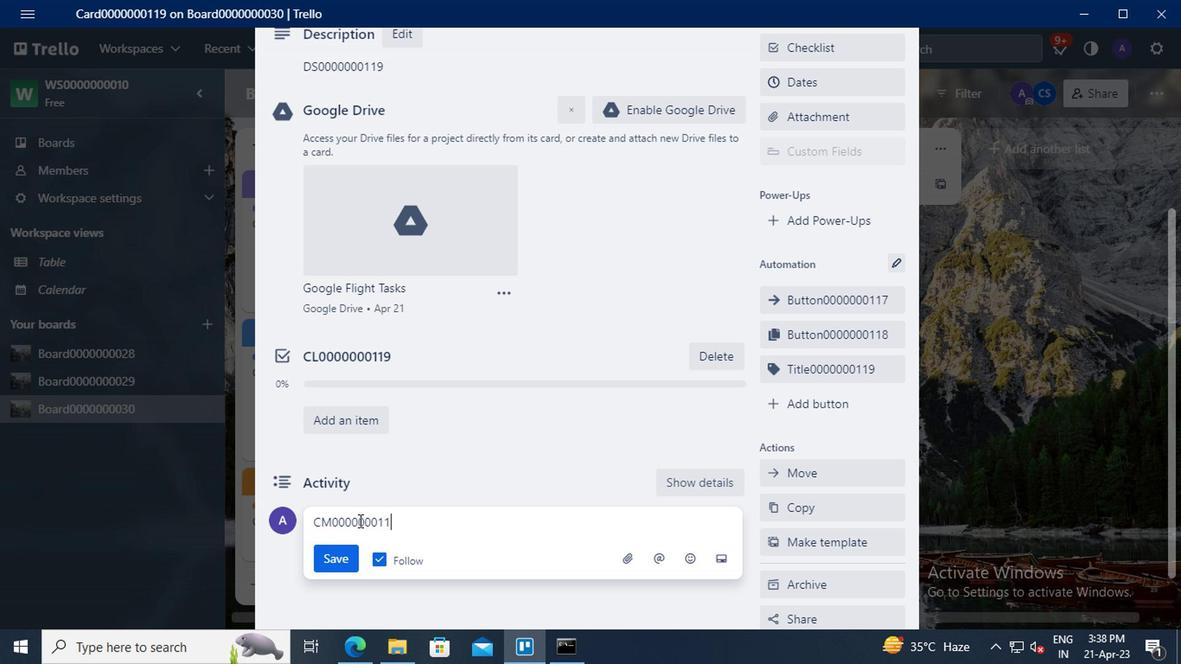 
Action: Mouse moved to (342, 555)
Screenshot: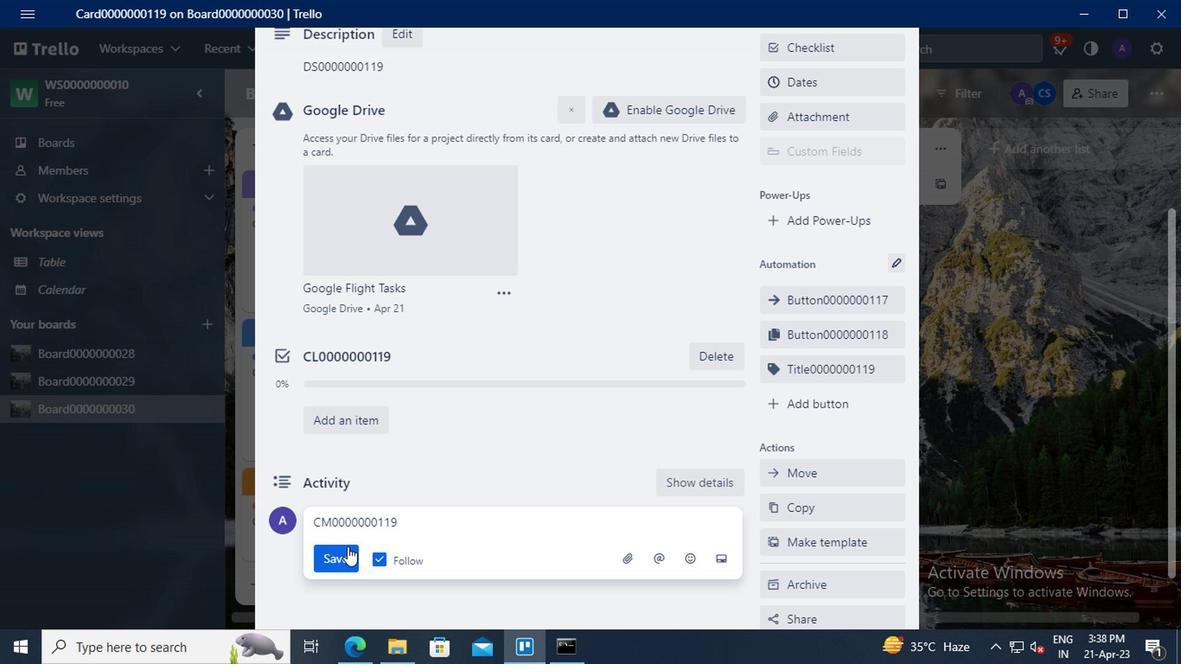 
Action: Mouse pressed left at (342, 555)
Screenshot: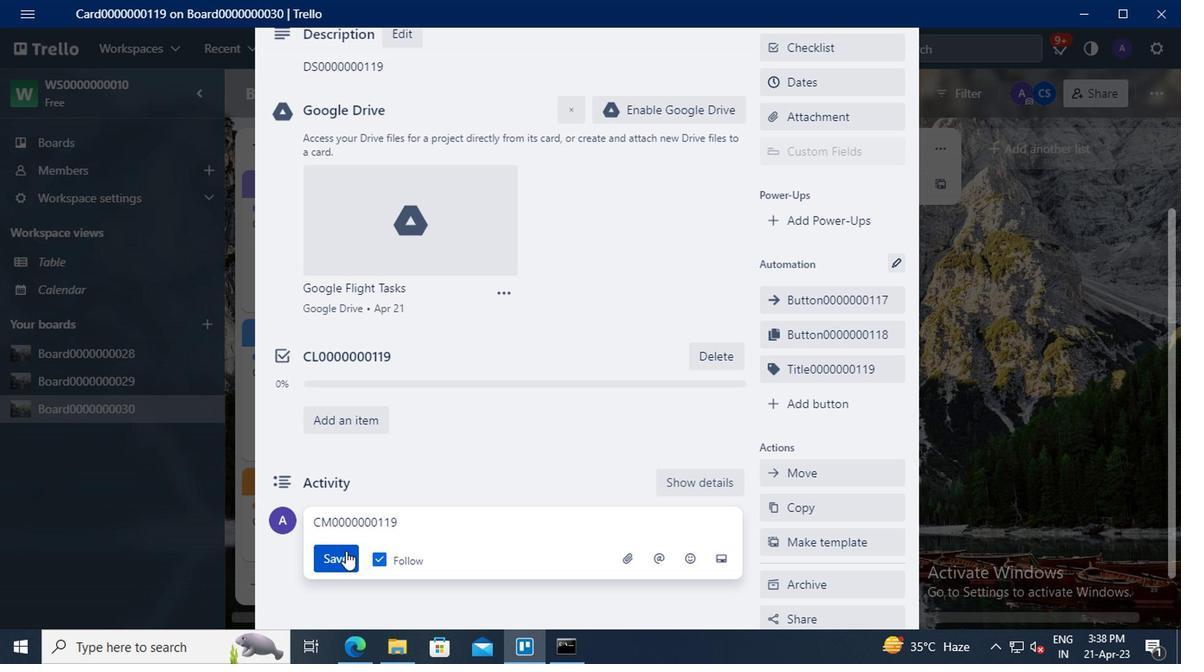 
